 Task: Look for space in Tequixquiac, Mexico from 4th June, 2023 to 15th June, 2023 for 2 adults in price range Rs.10000 to Rs.15000. Place can be entire place with 1  bedroom having 1 bed and 1 bathroom. Property type can be house, flat, guest house, hotel. Booking option can be shelf check-in. Required host language is English.
Action: Mouse moved to (443, 98)
Screenshot: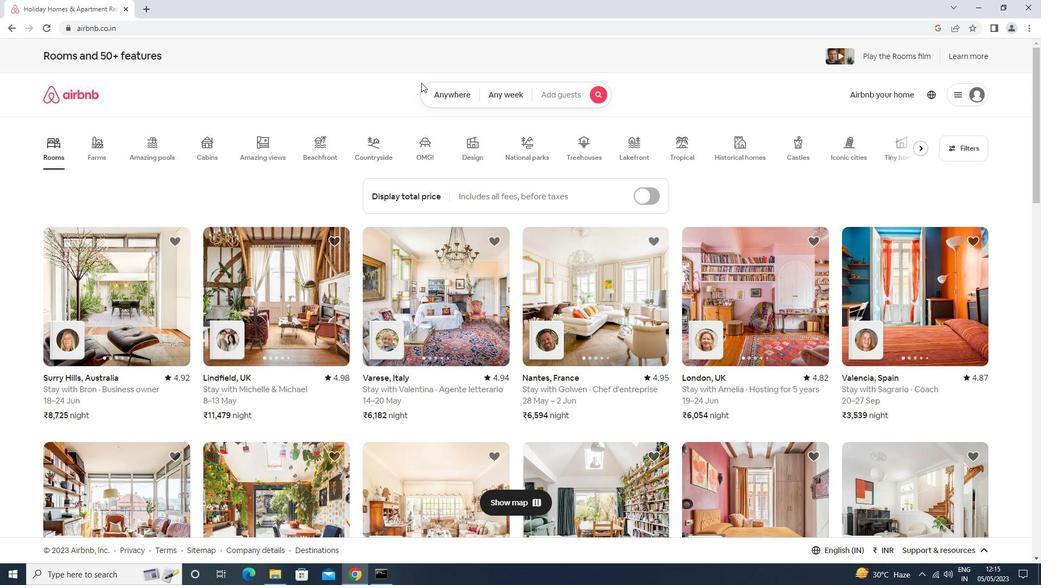 
Action: Mouse pressed left at (443, 98)
Screenshot: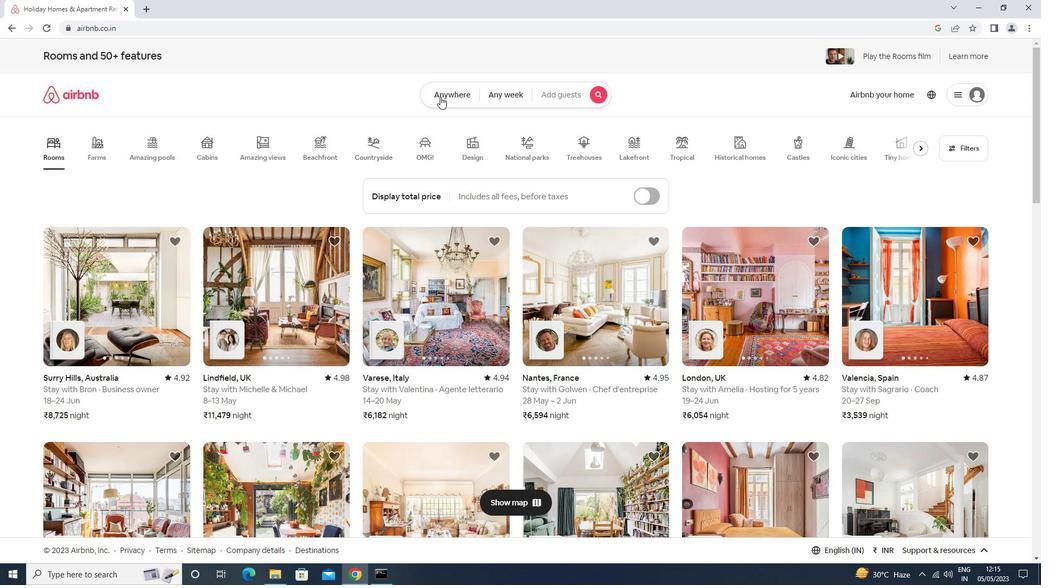 
Action: Mouse moved to (382, 132)
Screenshot: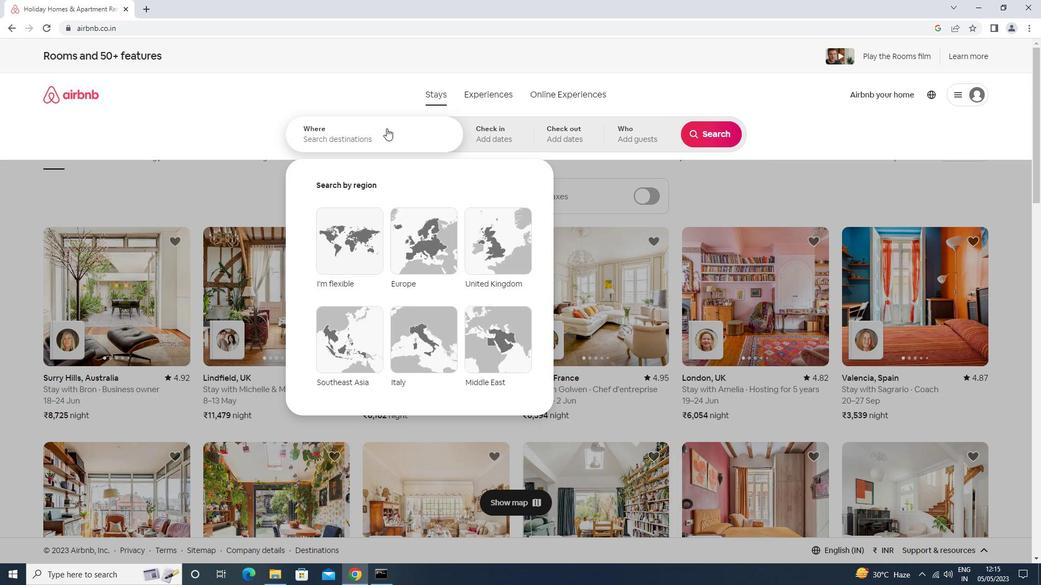 
Action: Mouse pressed left at (382, 132)
Screenshot: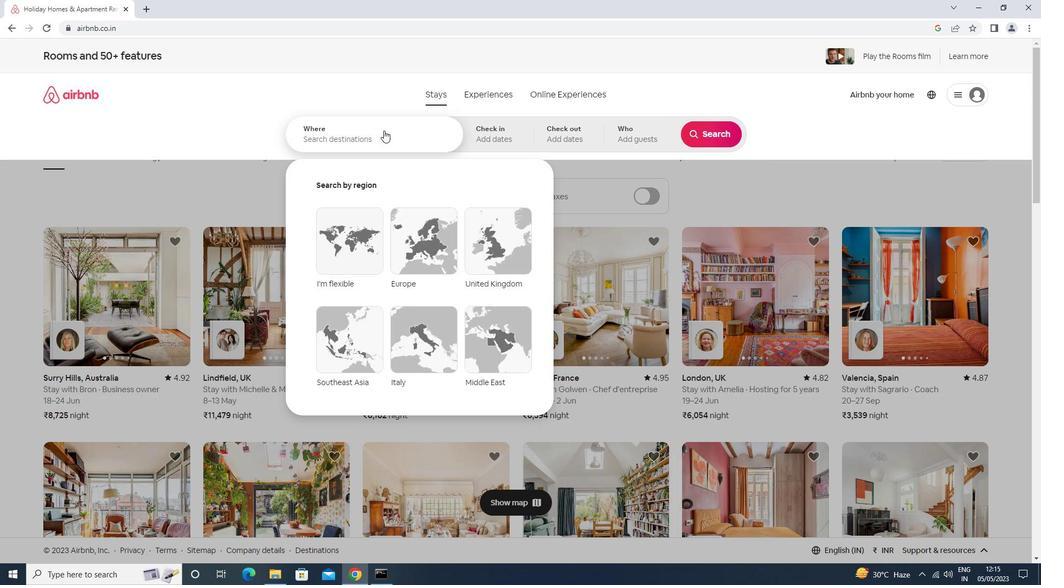 
Action: Mouse moved to (381, 133)
Screenshot: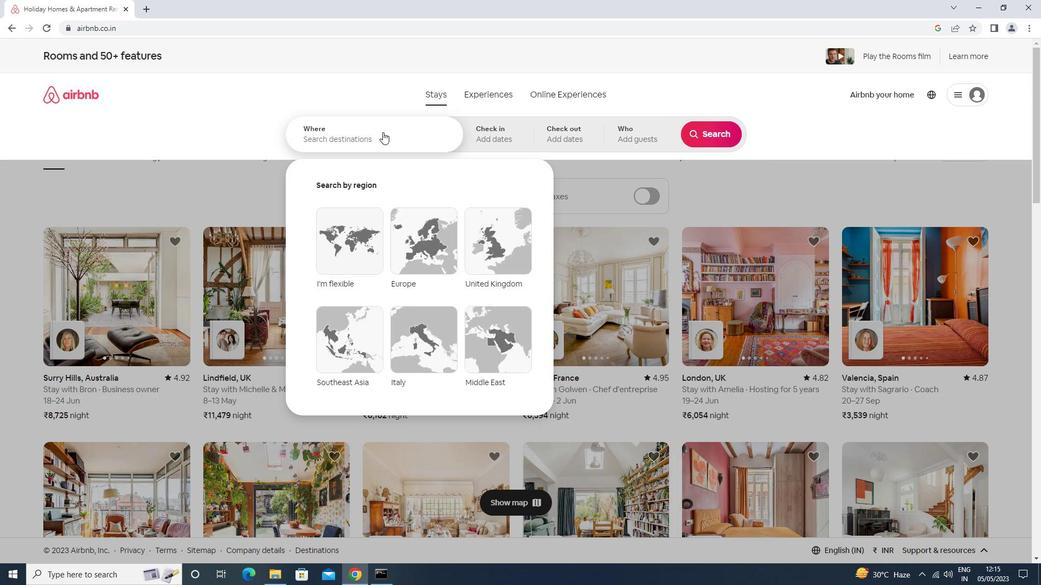 
Action: Key pressed <Key.shift>TEQUIXQUIA<Key.down><Key.enter>
Screenshot: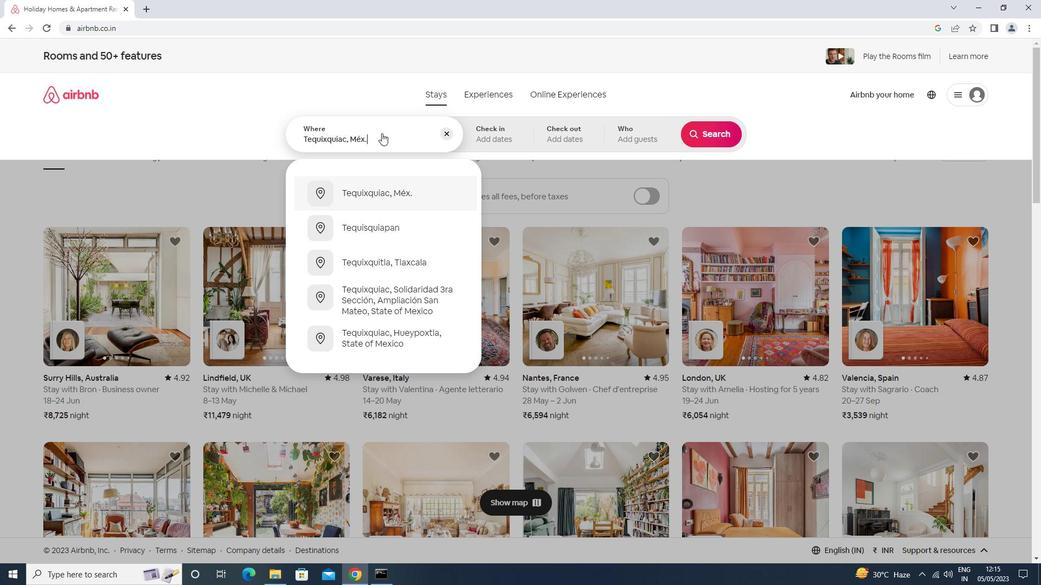 
Action: Mouse moved to (550, 292)
Screenshot: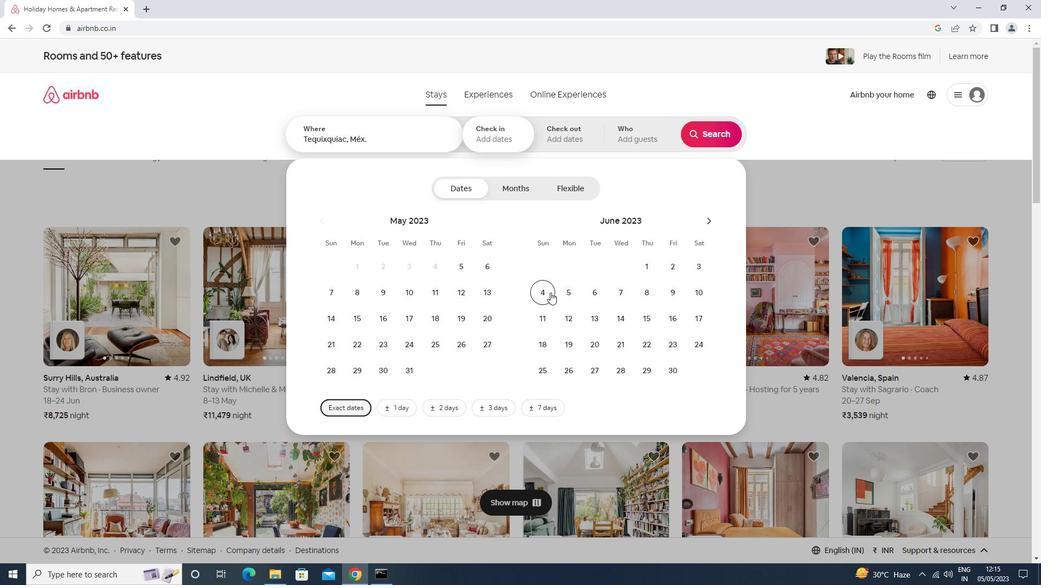 
Action: Mouse pressed left at (550, 292)
Screenshot: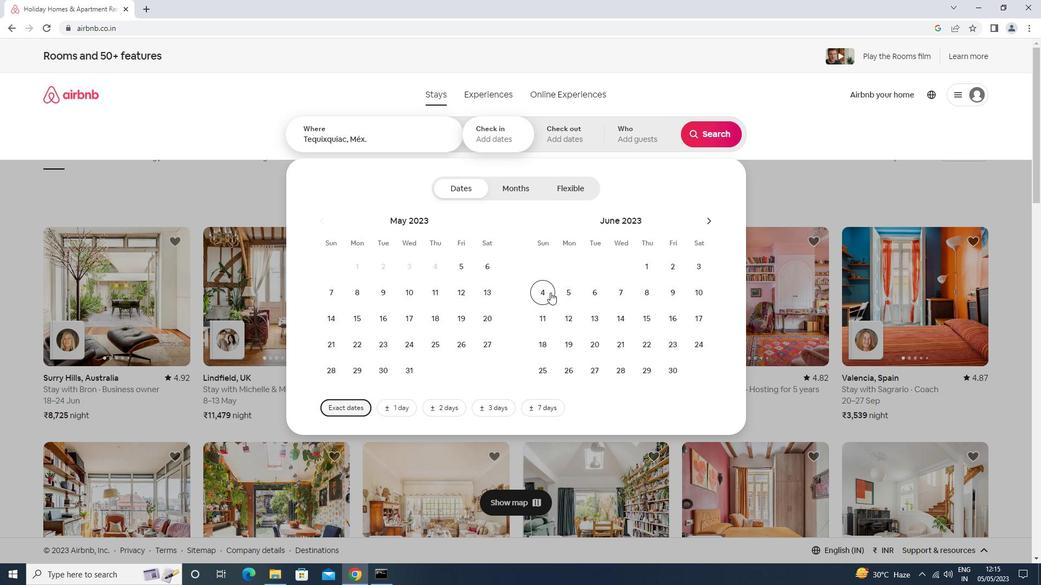 
Action: Mouse moved to (644, 315)
Screenshot: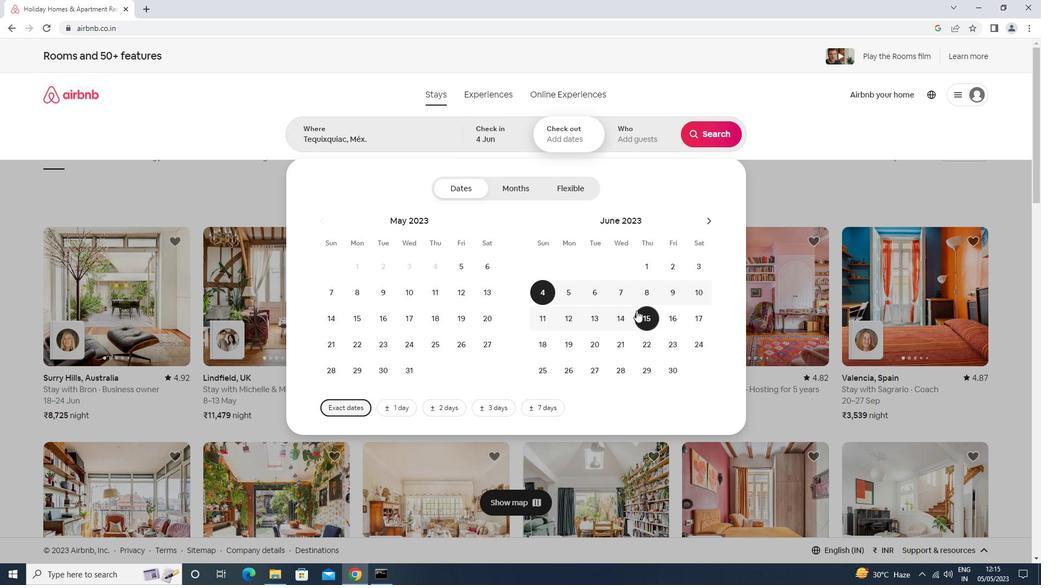 
Action: Mouse pressed left at (644, 315)
Screenshot: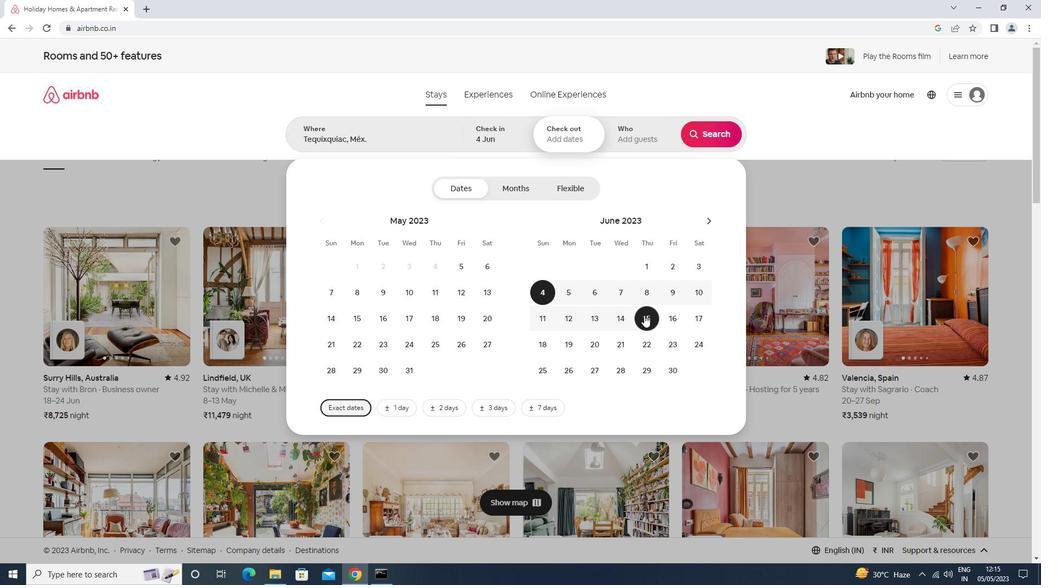 
Action: Mouse moved to (612, 144)
Screenshot: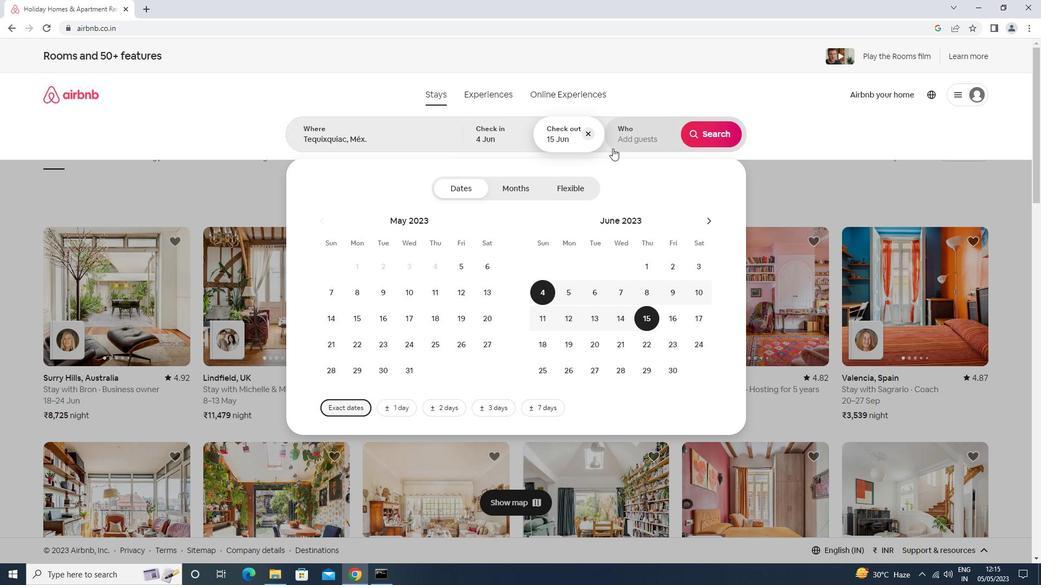 
Action: Mouse pressed left at (612, 144)
Screenshot: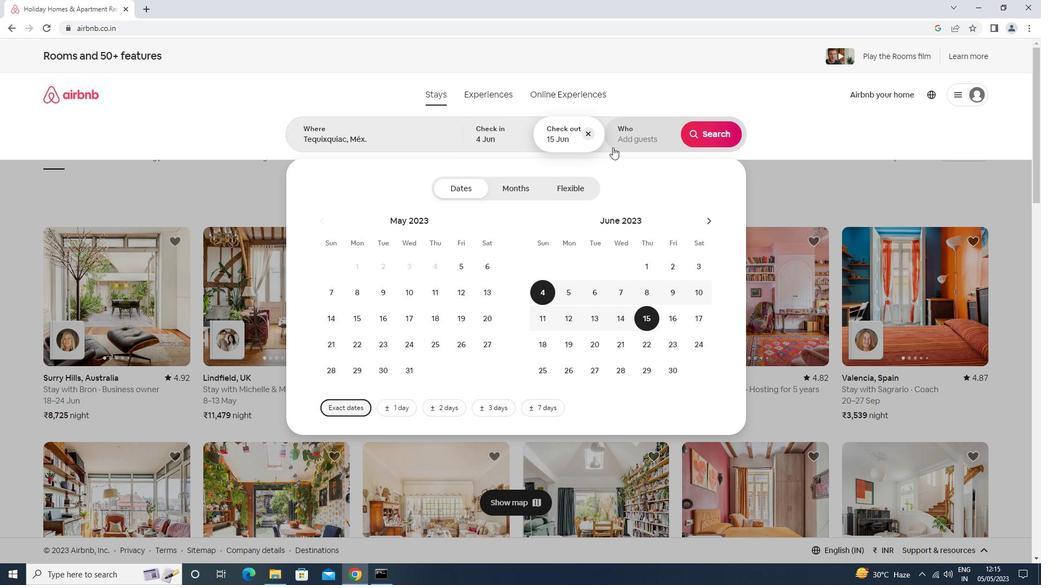 
Action: Mouse moved to (720, 194)
Screenshot: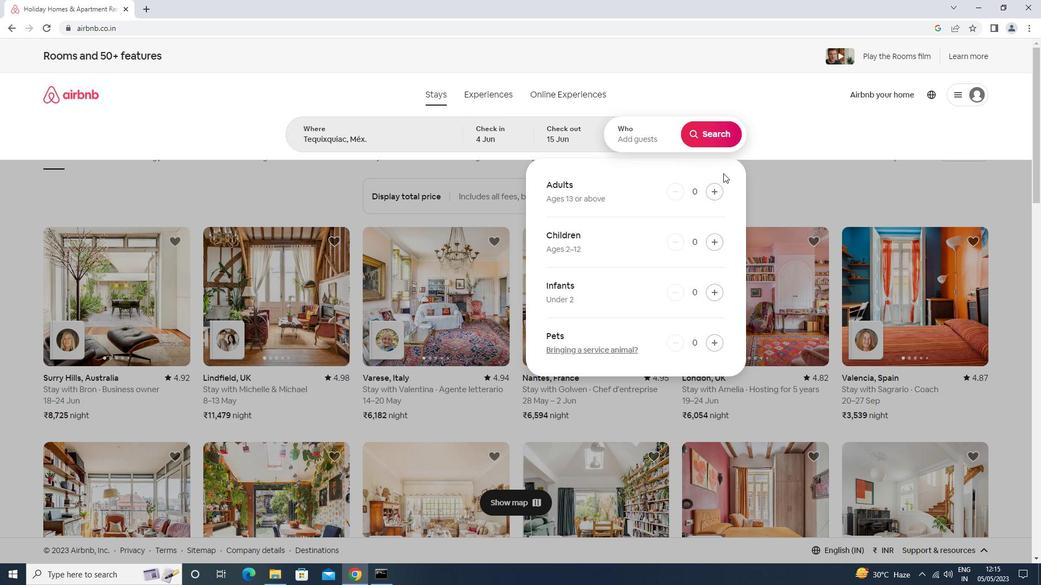 
Action: Mouse pressed left at (720, 194)
Screenshot: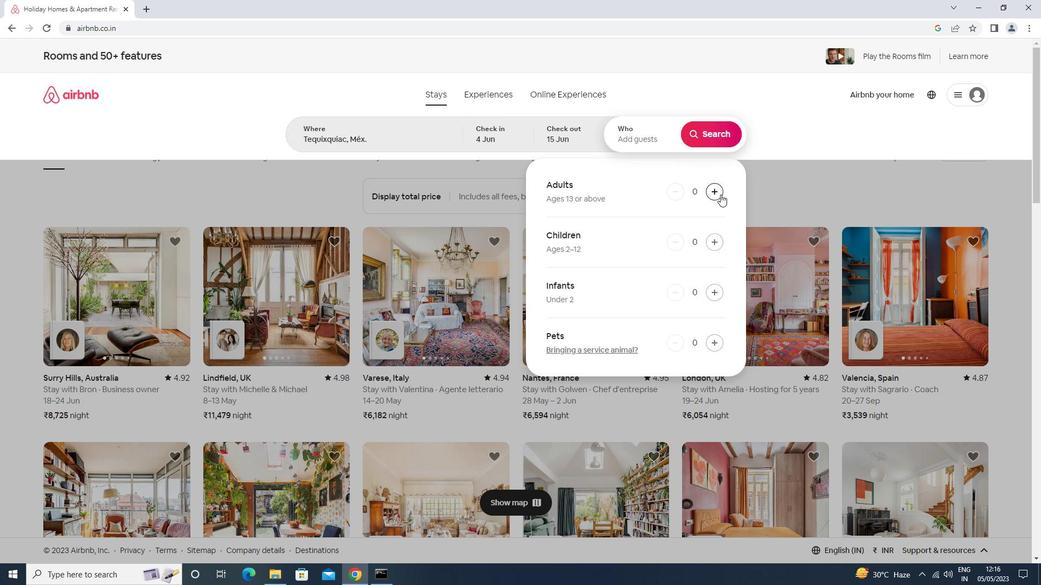 
Action: Mouse pressed left at (720, 194)
Screenshot: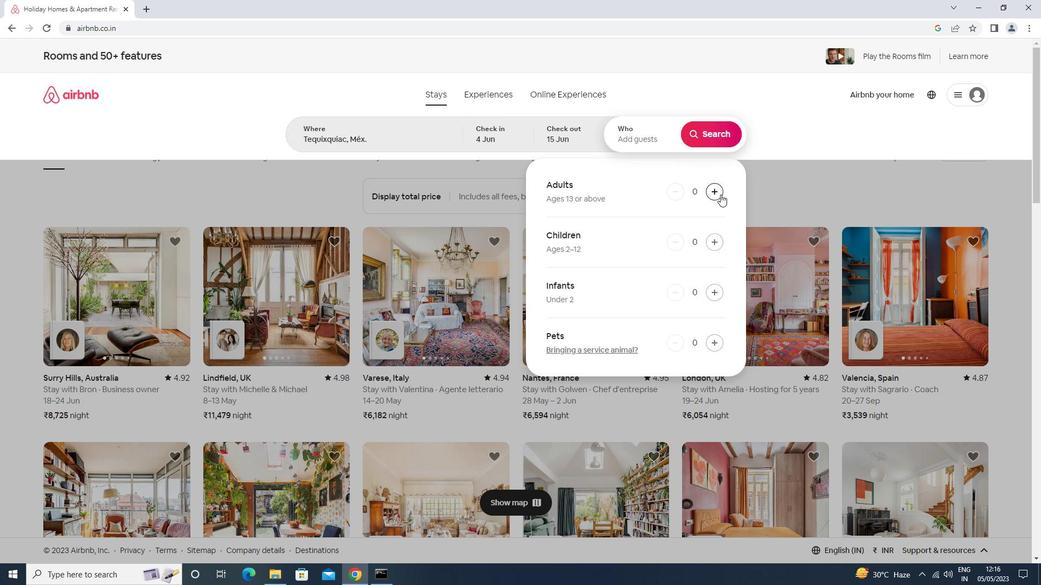 
Action: Mouse moved to (711, 136)
Screenshot: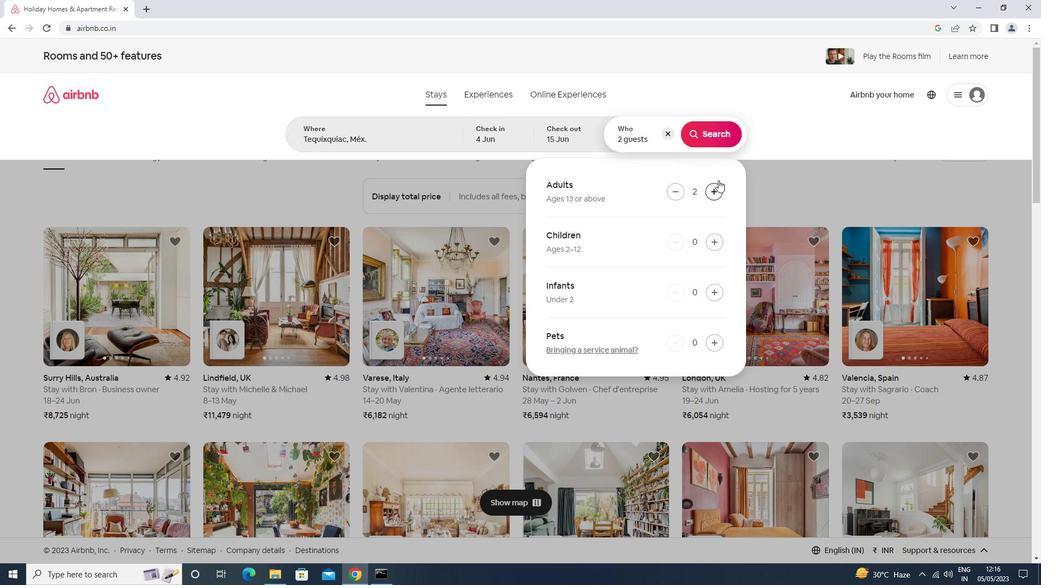 
Action: Mouse pressed left at (711, 136)
Screenshot: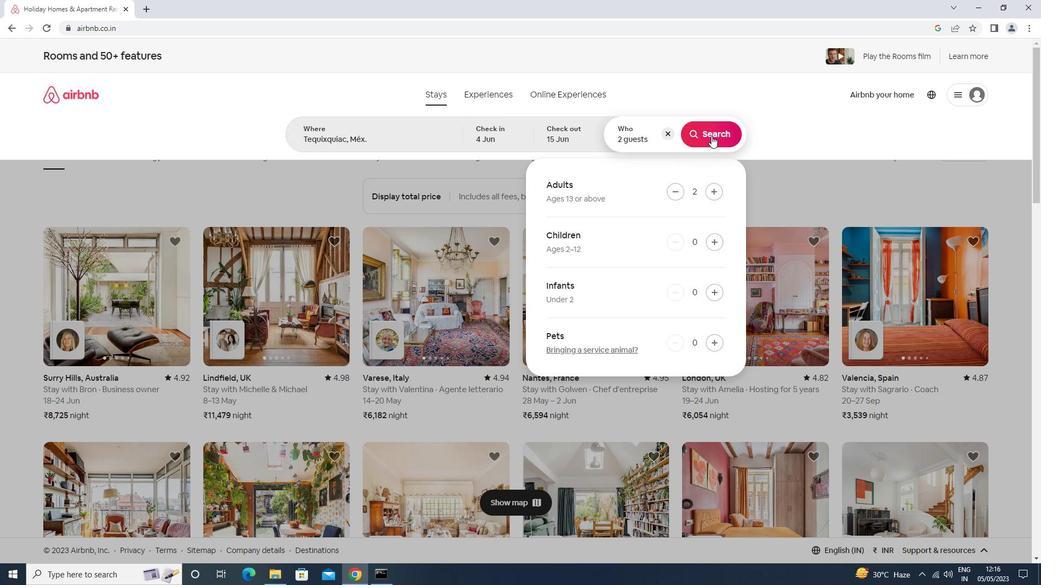 
Action: Mouse moved to (993, 103)
Screenshot: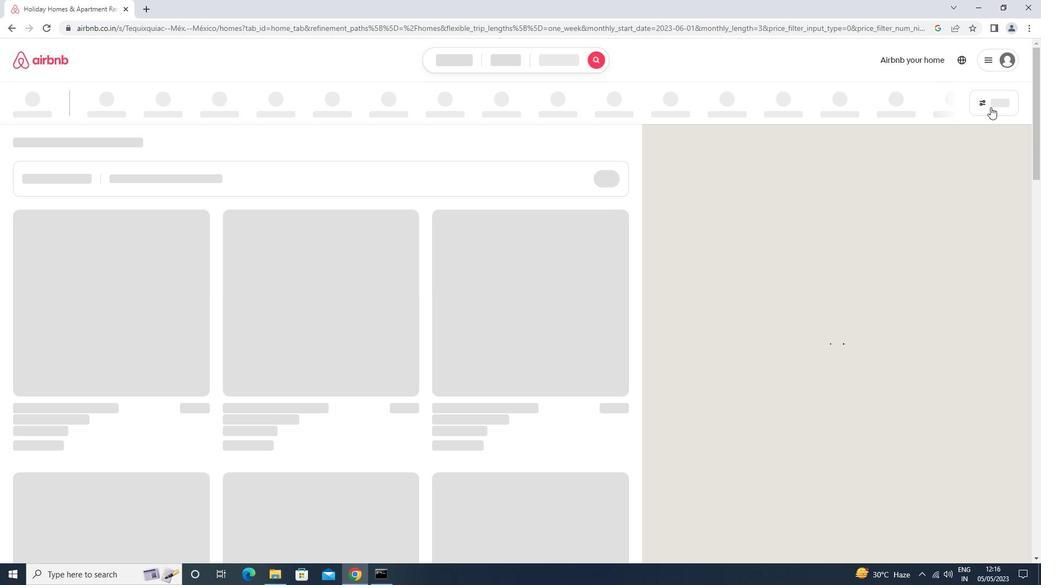 
Action: Mouse pressed left at (993, 103)
Screenshot: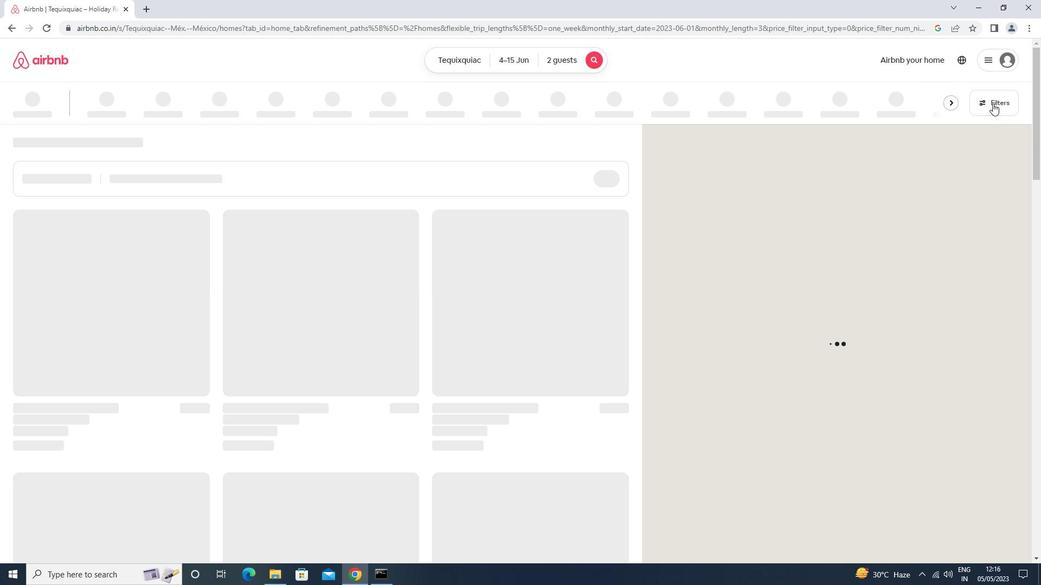 
Action: Mouse moved to (405, 370)
Screenshot: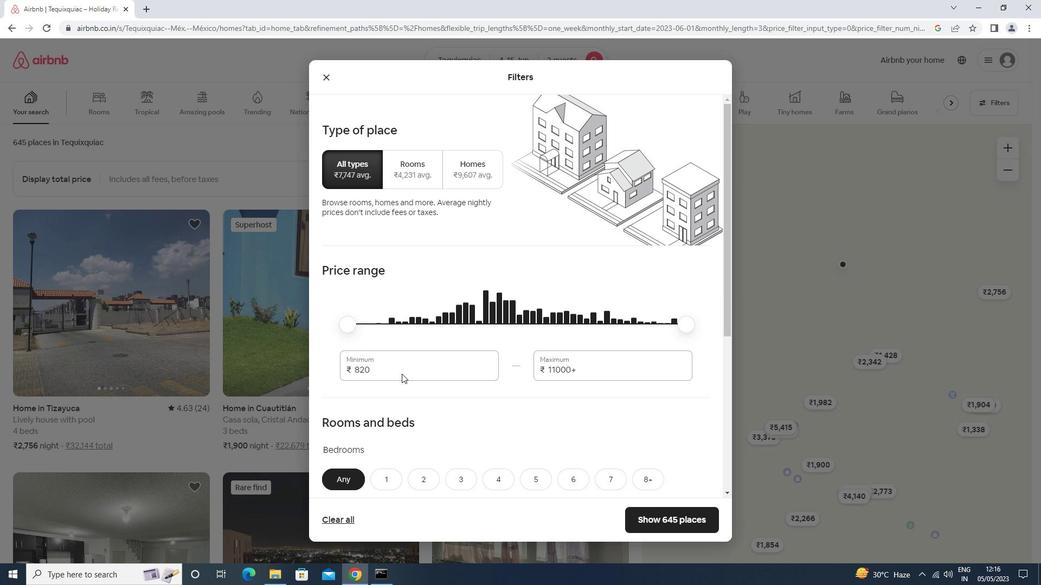 
Action: Mouse pressed left at (405, 370)
Screenshot: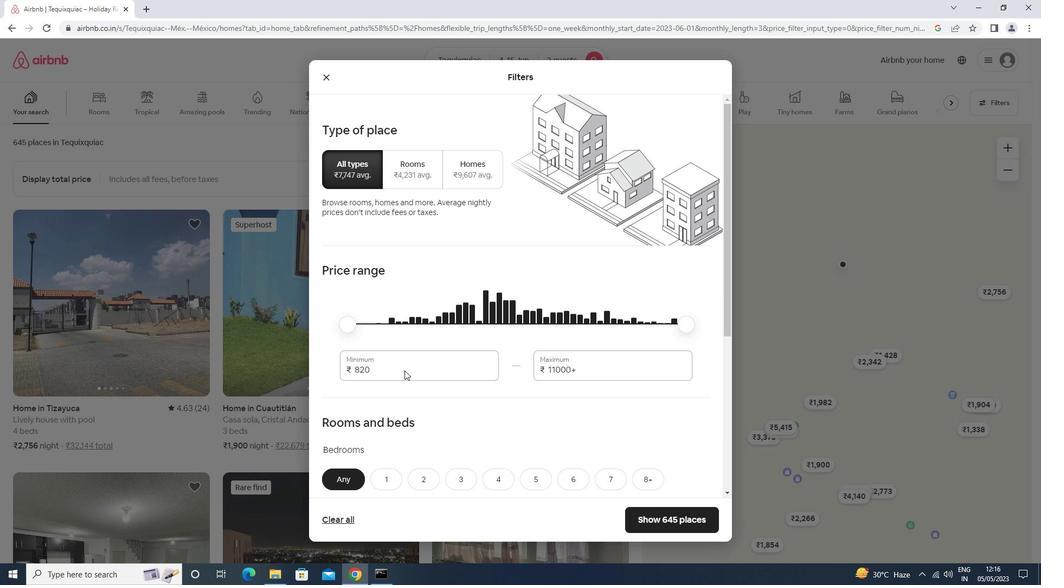
Action: Key pressed <Key.backspace><Key.backspace><Key.backspace>1000<Key.tab>15000
Screenshot: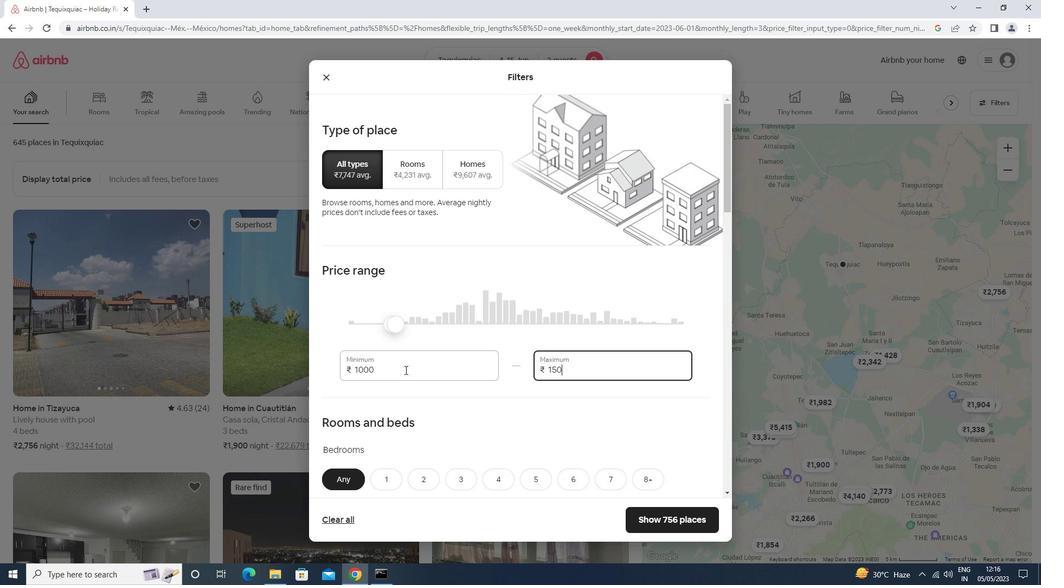 
Action: Mouse moved to (405, 370)
Screenshot: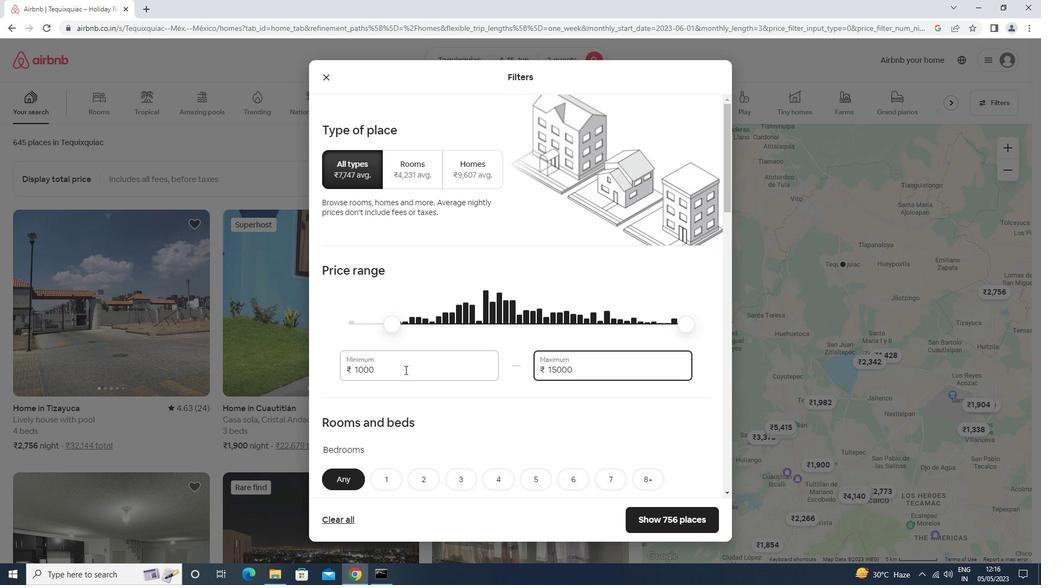 
Action: Mouse scrolled (405, 369) with delta (0, 0)
Screenshot: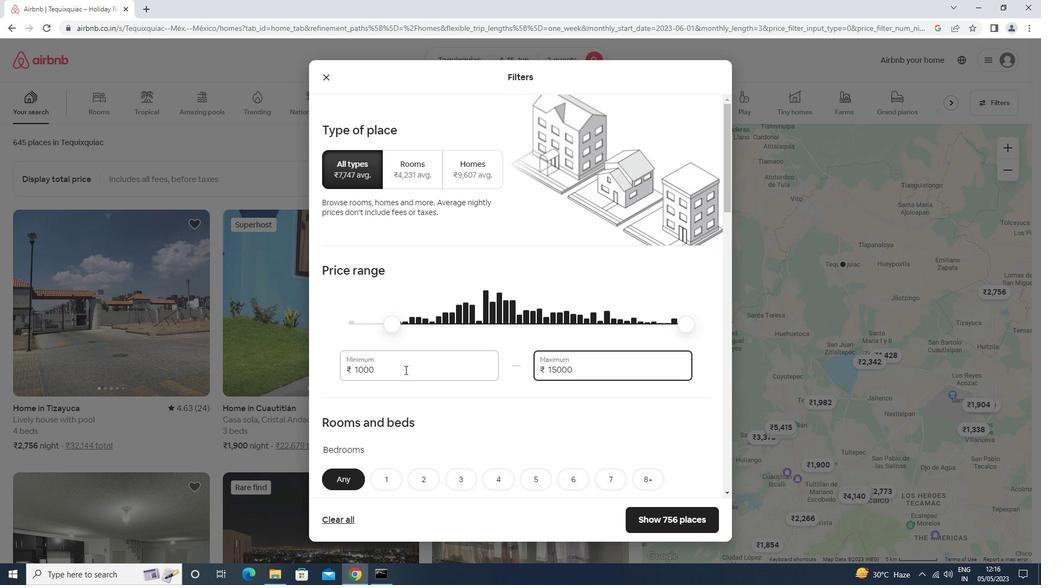 
Action: Mouse scrolled (405, 369) with delta (0, 0)
Screenshot: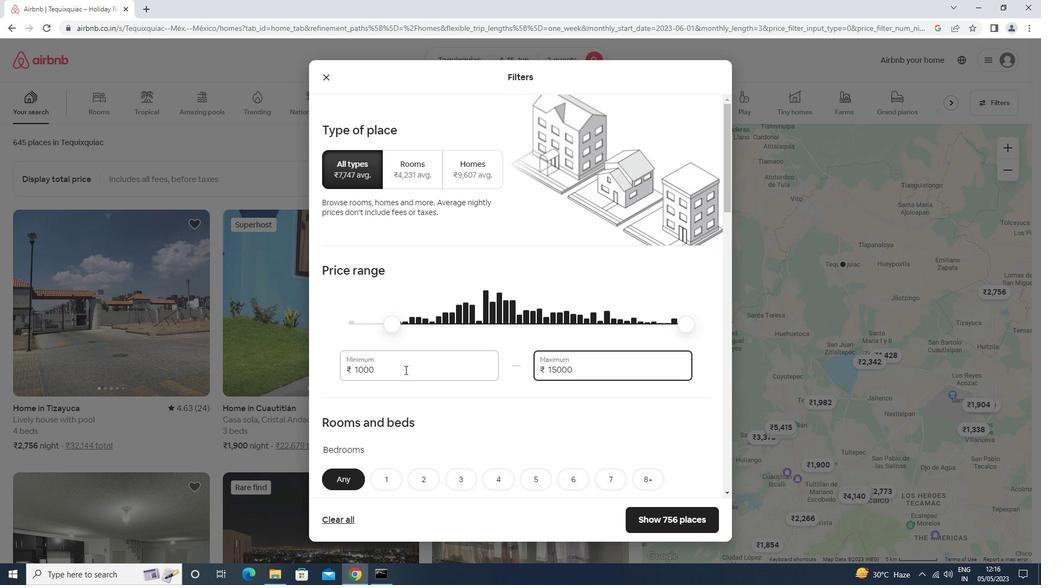 
Action: Mouse moved to (389, 369)
Screenshot: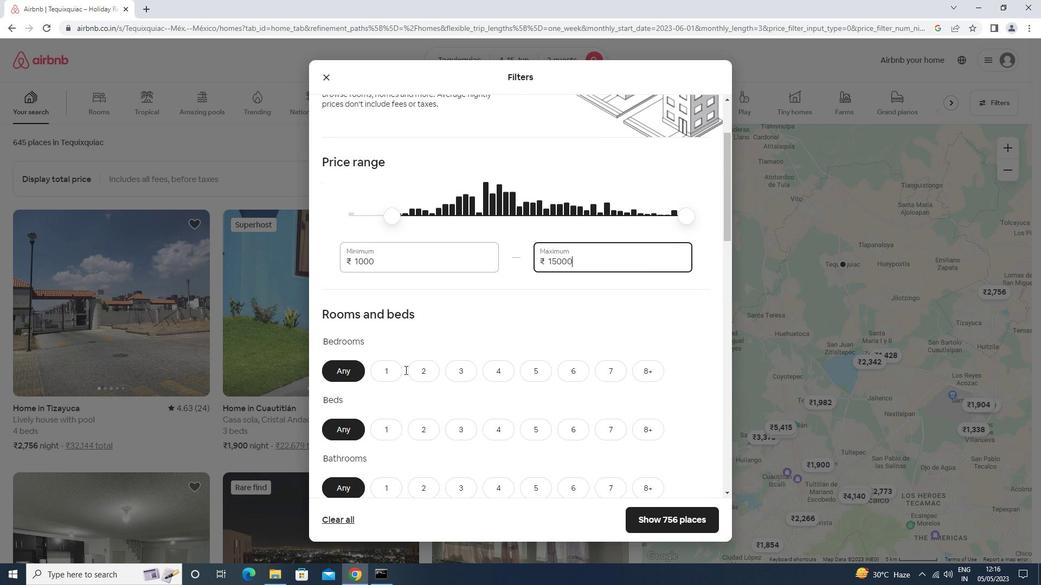 
Action: Mouse pressed left at (389, 369)
Screenshot: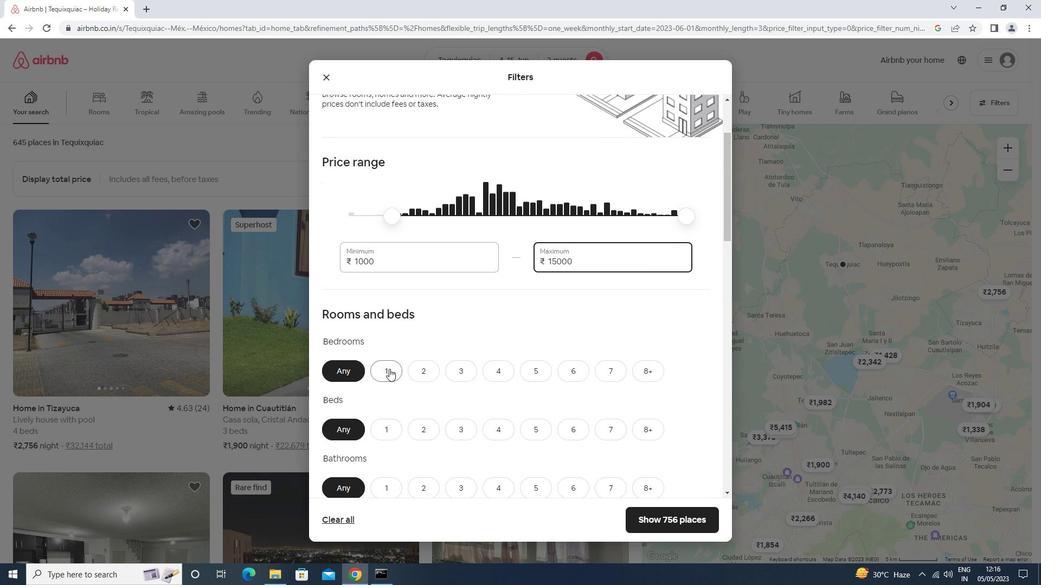 
Action: Mouse moved to (390, 424)
Screenshot: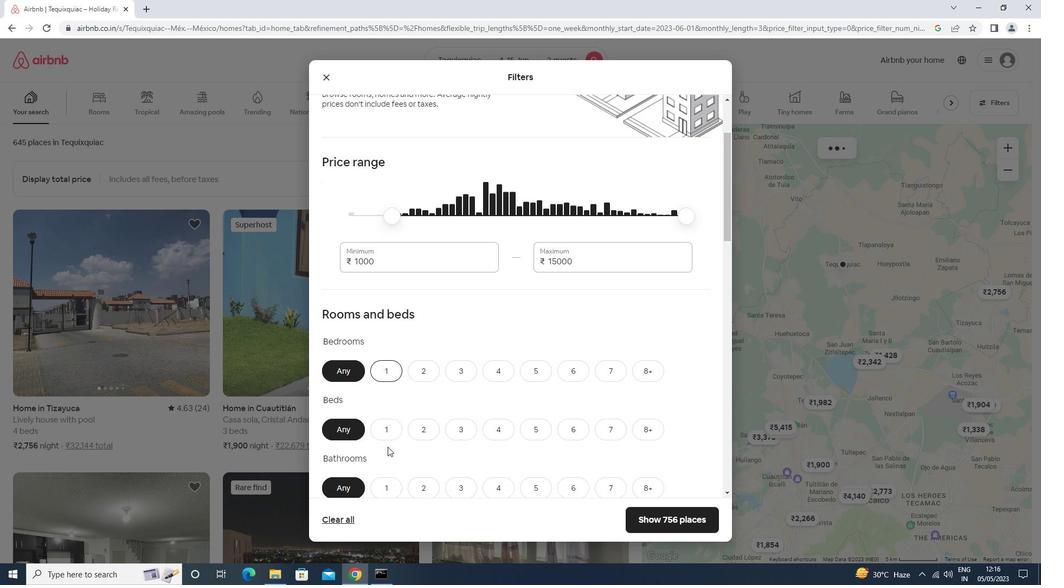 
Action: Mouse pressed left at (390, 424)
Screenshot: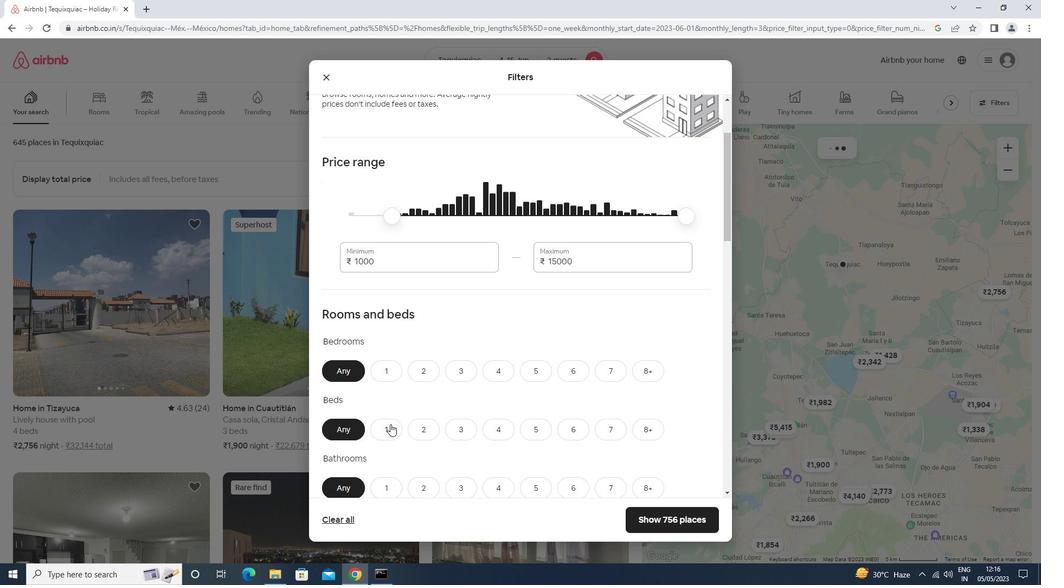
Action: Mouse moved to (383, 372)
Screenshot: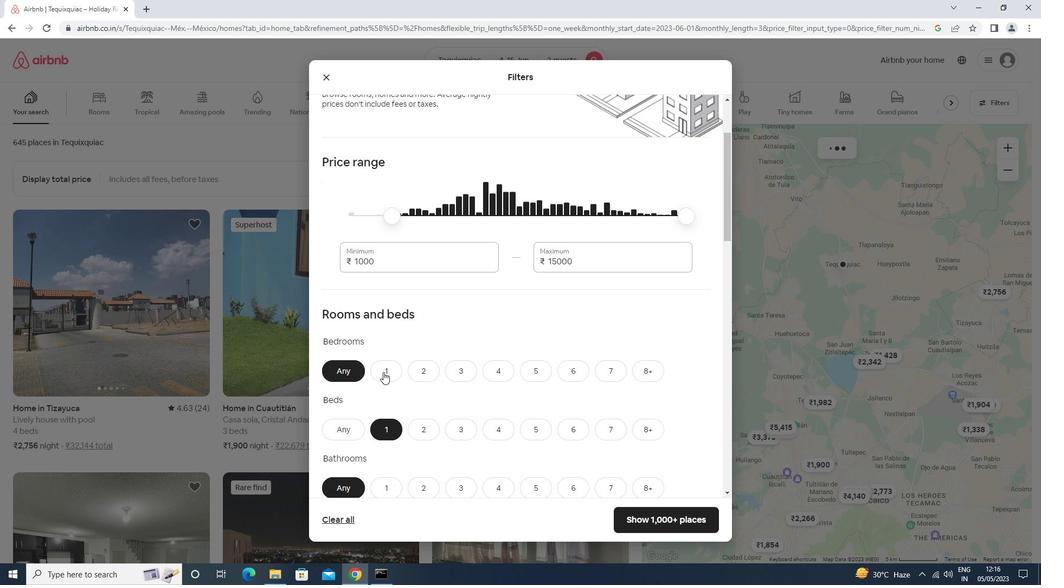 
Action: Mouse pressed left at (383, 372)
Screenshot: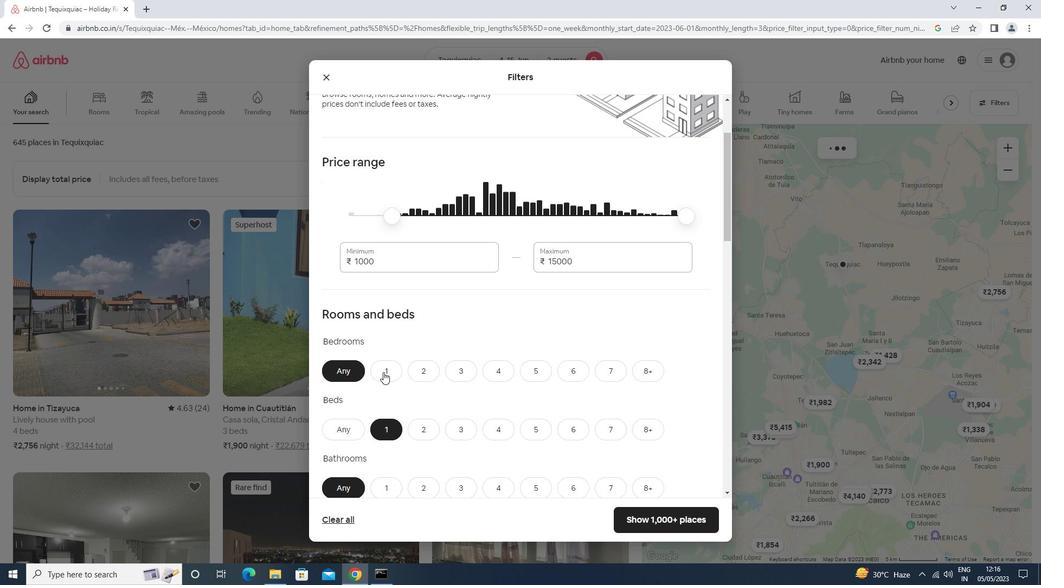 
Action: Mouse moved to (386, 481)
Screenshot: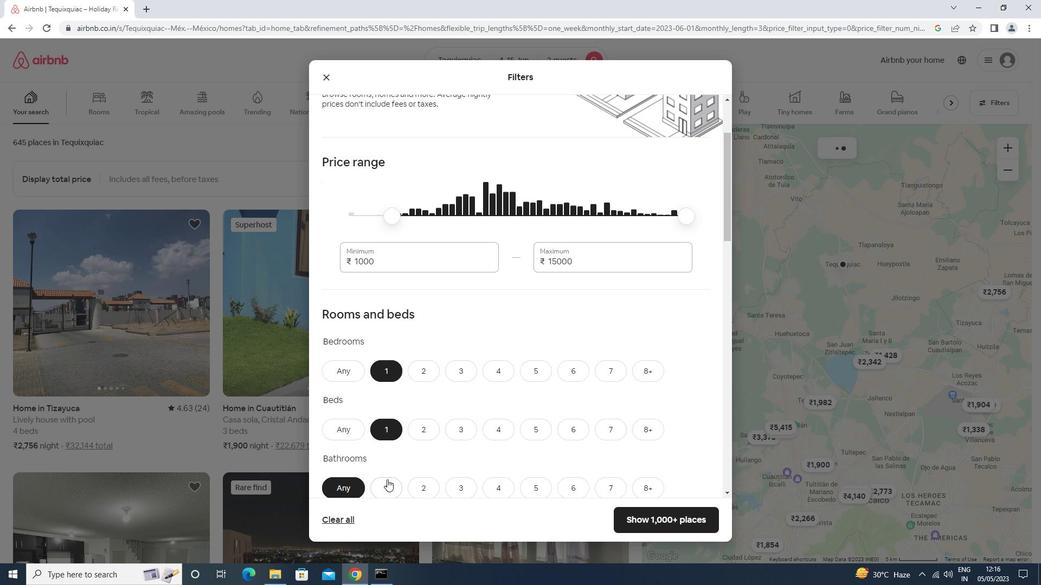 
Action: Mouse pressed left at (386, 481)
Screenshot: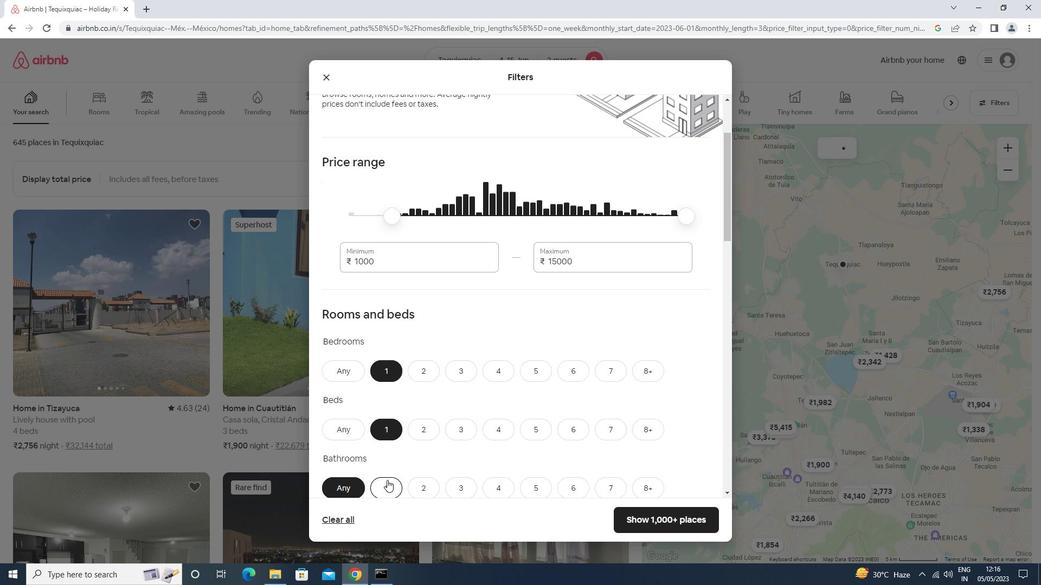 
Action: Mouse scrolled (386, 480) with delta (0, 0)
Screenshot: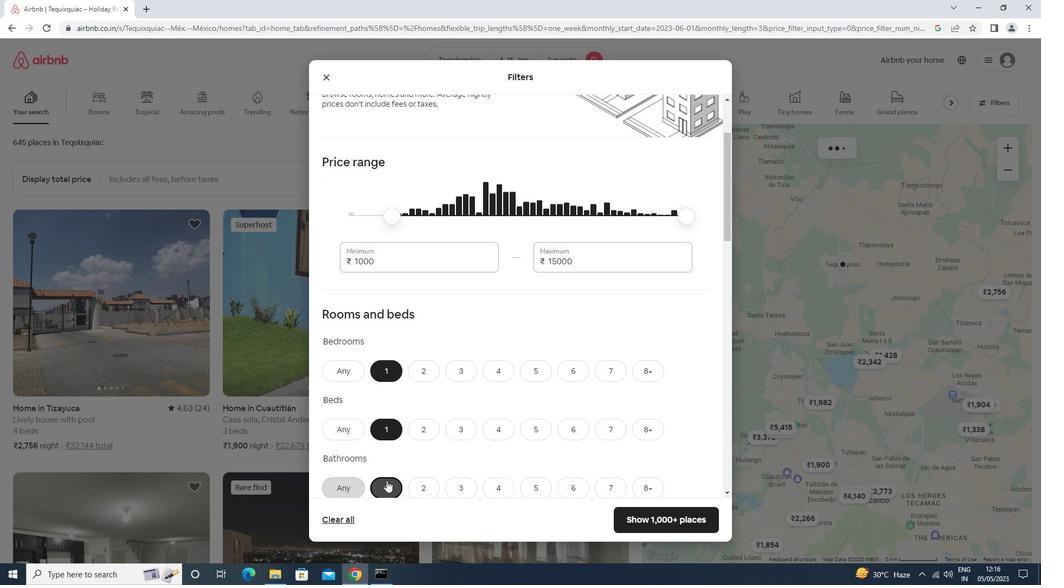 
Action: Mouse scrolled (386, 480) with delta (0, 0)
Screenshot: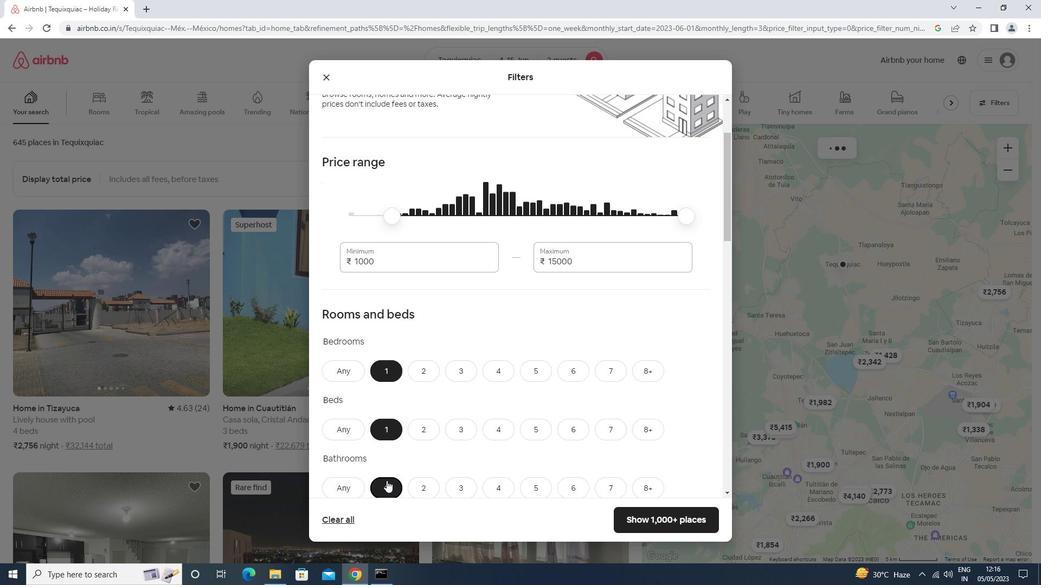 
Action: Mouse scrolled (386, 480) with delta (0, 0)
Screenshot: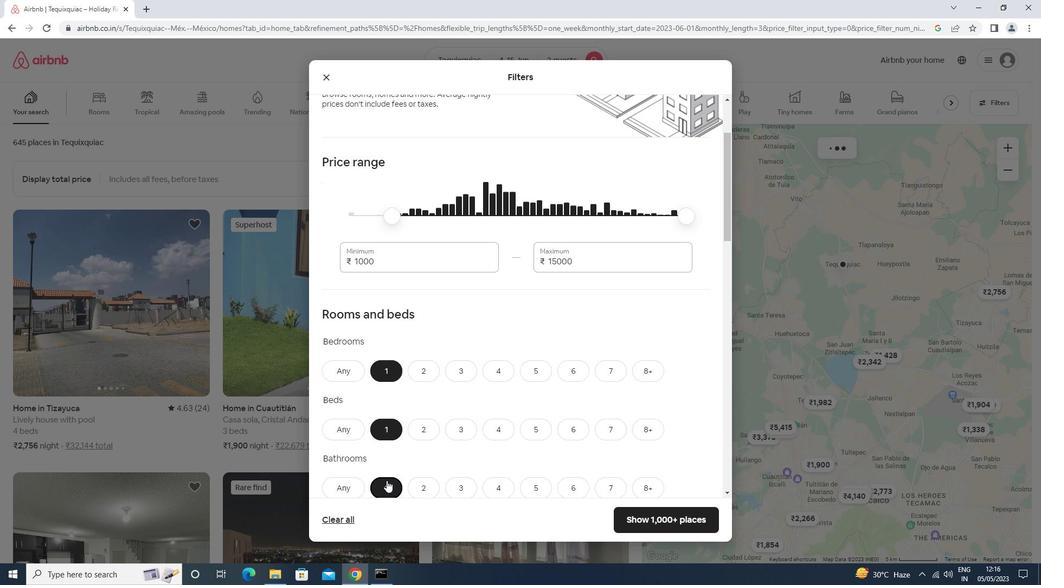 
Action: Mouse scrolled (386, 480) with delta (0, 0)
Screenshot: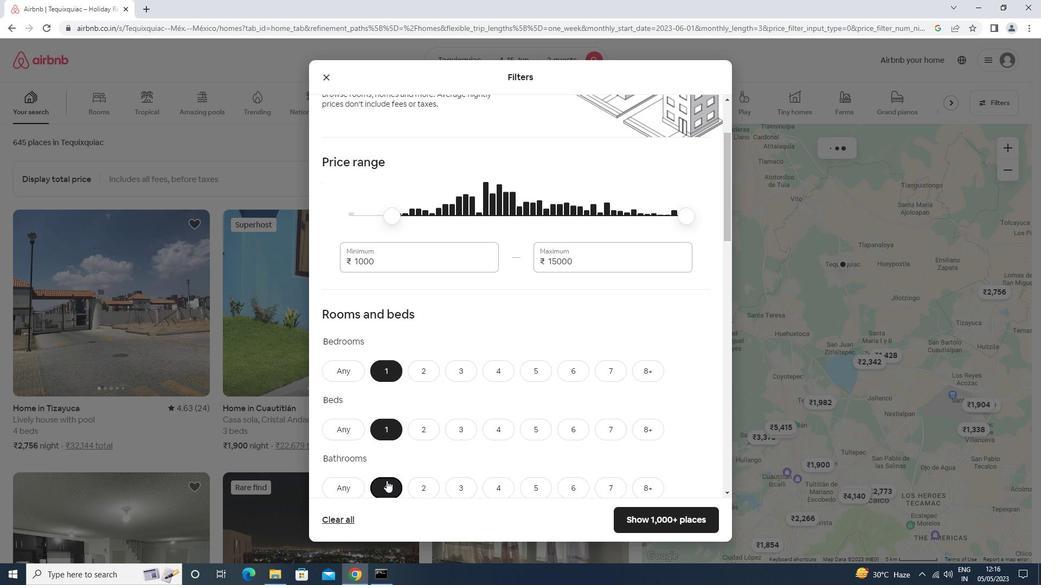 
Action: Mouse scrolled (386, 480) with delta (0, 0)
Screenshot: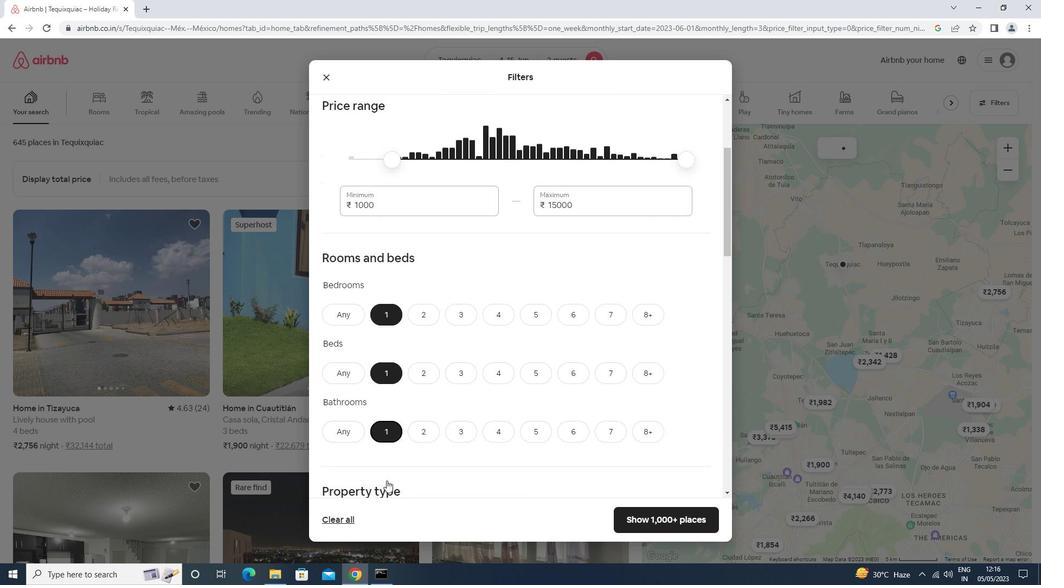 
Action: Mouse moved to (392, 348)
Screenshot: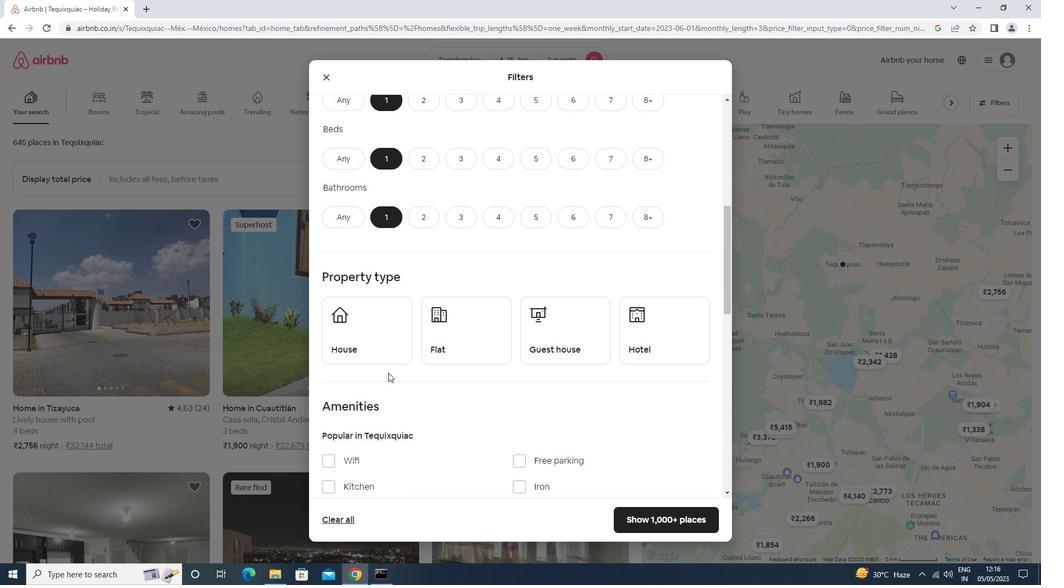 
Action: Mouse pressed left at (392, 348)
Screenshot: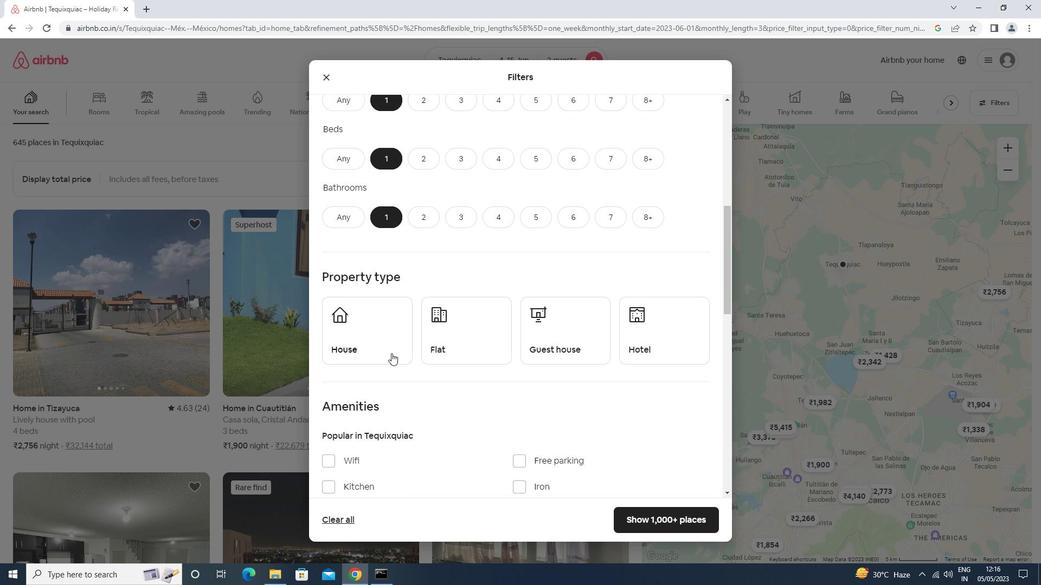 
Action: Mouse moved to (460, 336)
Screenshot: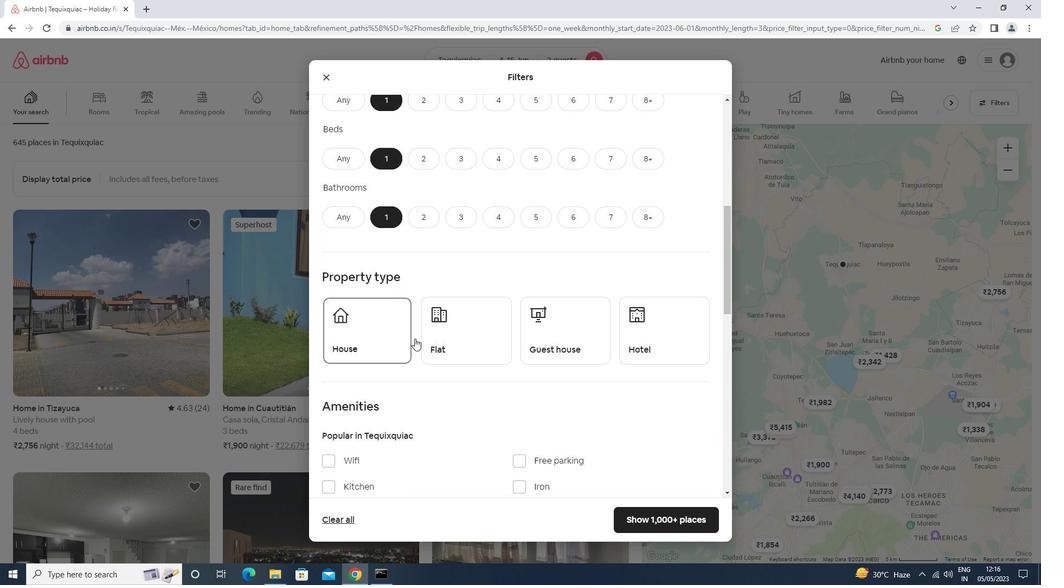 
Action: Mouse pressed left at (460, 336)
Screenshot: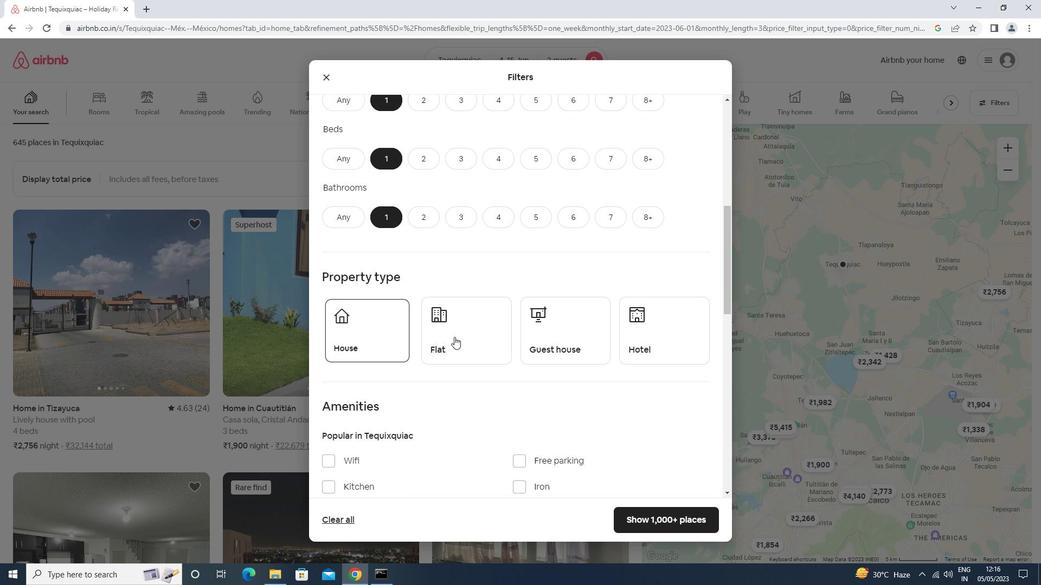 
Action: Mouse moved to (584, 337)
Screenshot: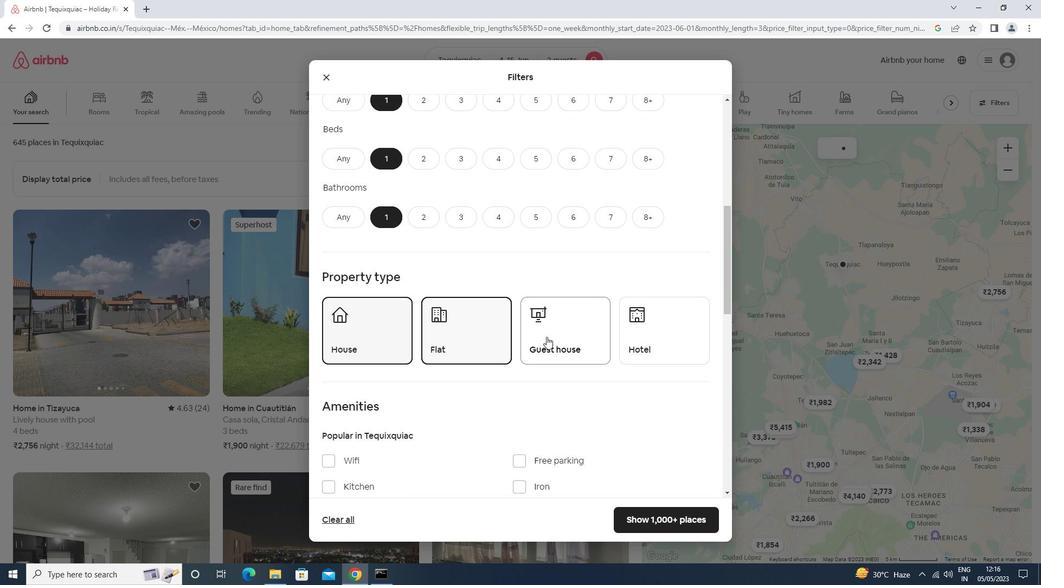 
Action: Mouse pressed left at (584, 337)
Screenshot: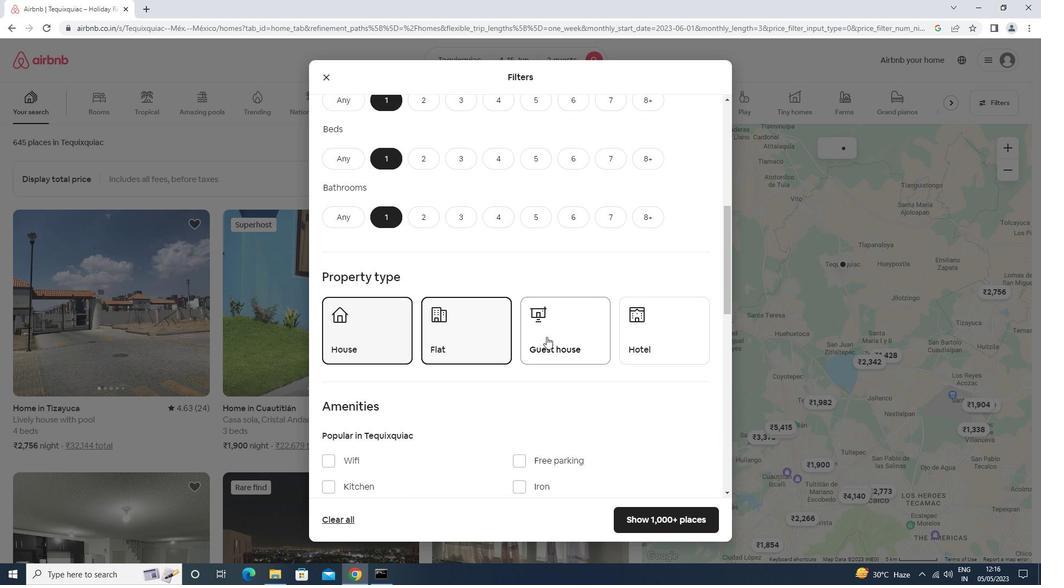 
Action: Mouse moved to (637, 334)
Screenshot: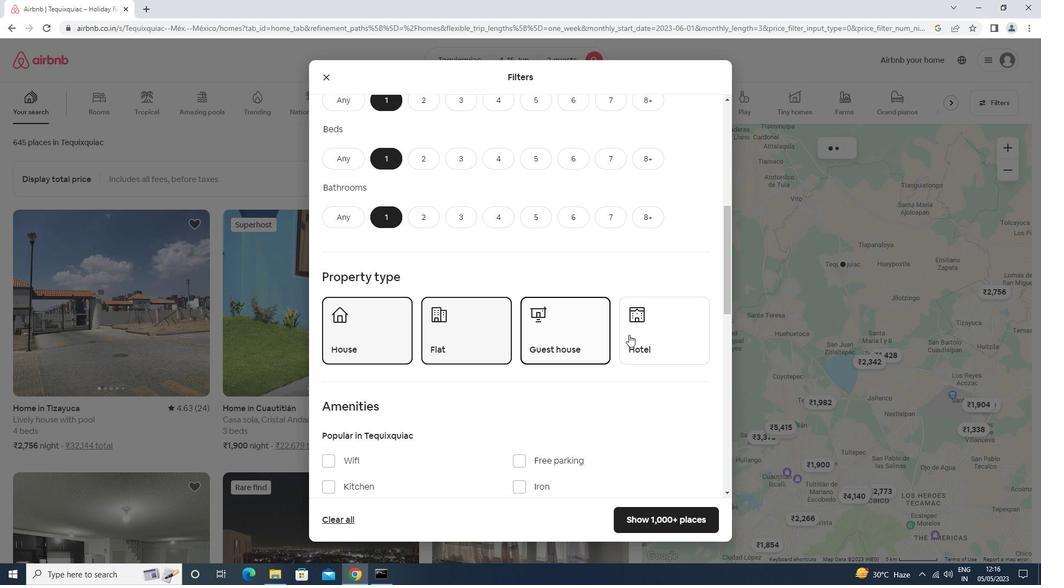 
Action: Mouse pressed left at (637, 334)
Screenshot: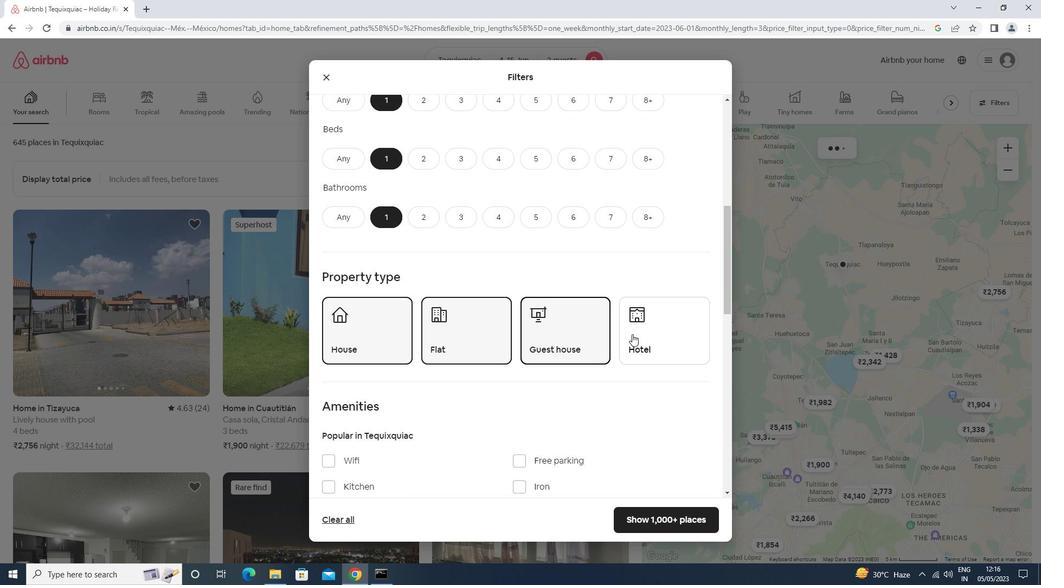 
Action: Mouse moved to (644, 329)
Screenshot: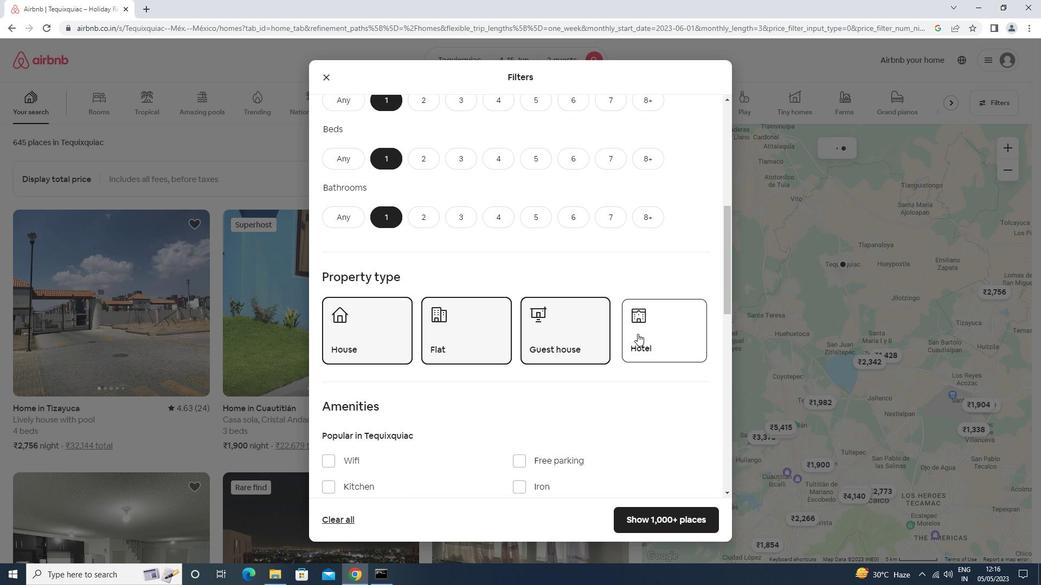 
Action: Mouse scrolled (644, 328) with delta (0, 0)
Screenshot: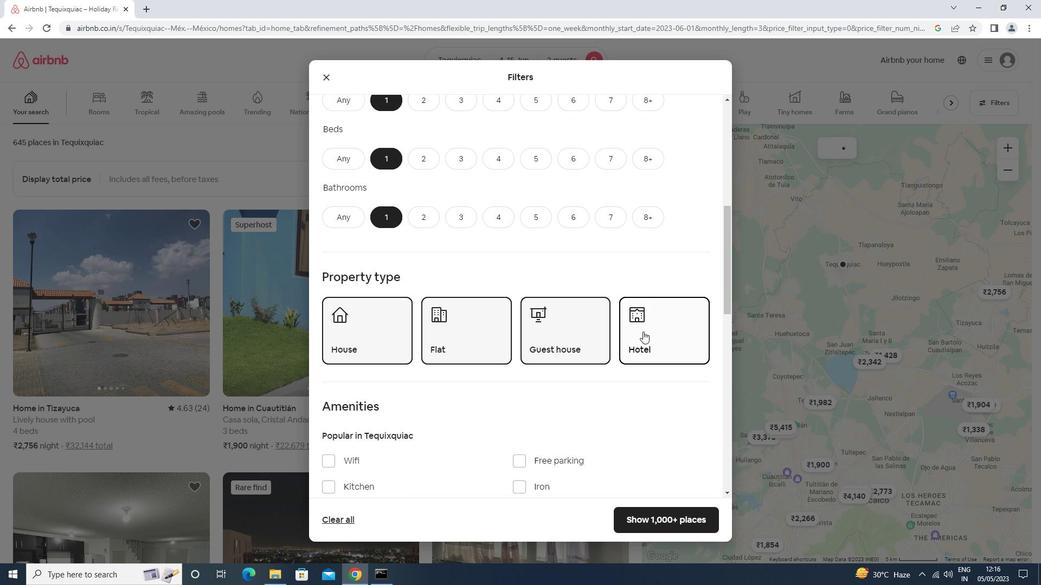 
Action: Mouse scrolled (644, 328) with delta (0, 0)
Screenshot: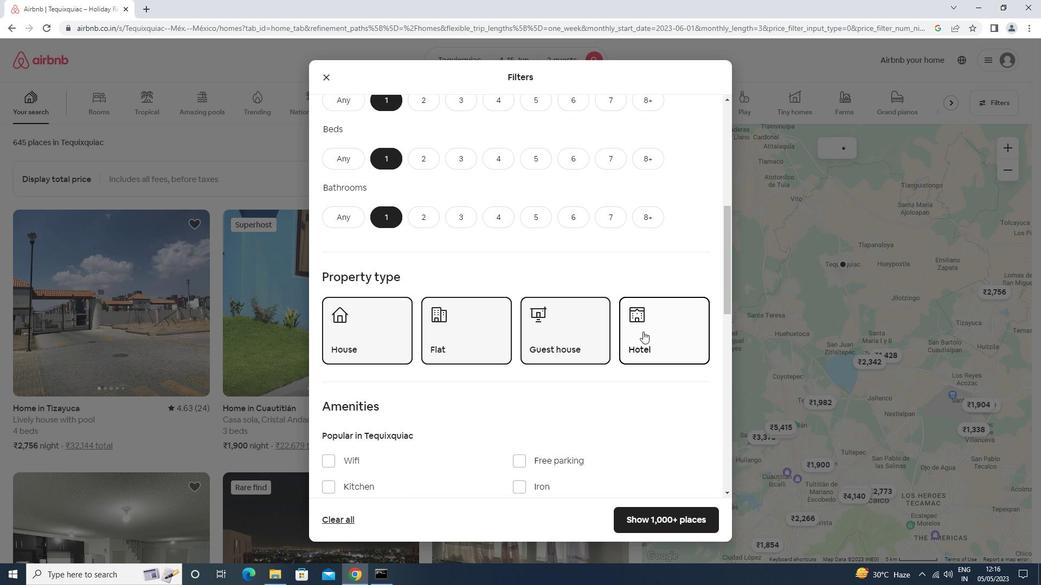 
Action: Mouse scrolled (644, 328) with delta (0, 0)
Screenshot: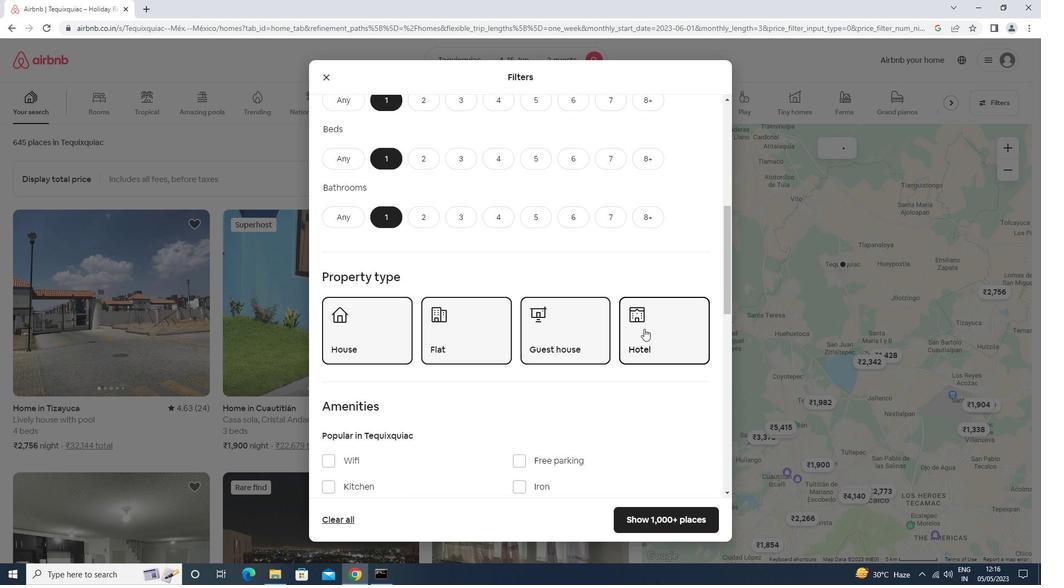 
Action: Mouse scrolled (644, 328) with delta (0, 0)
Screenshot: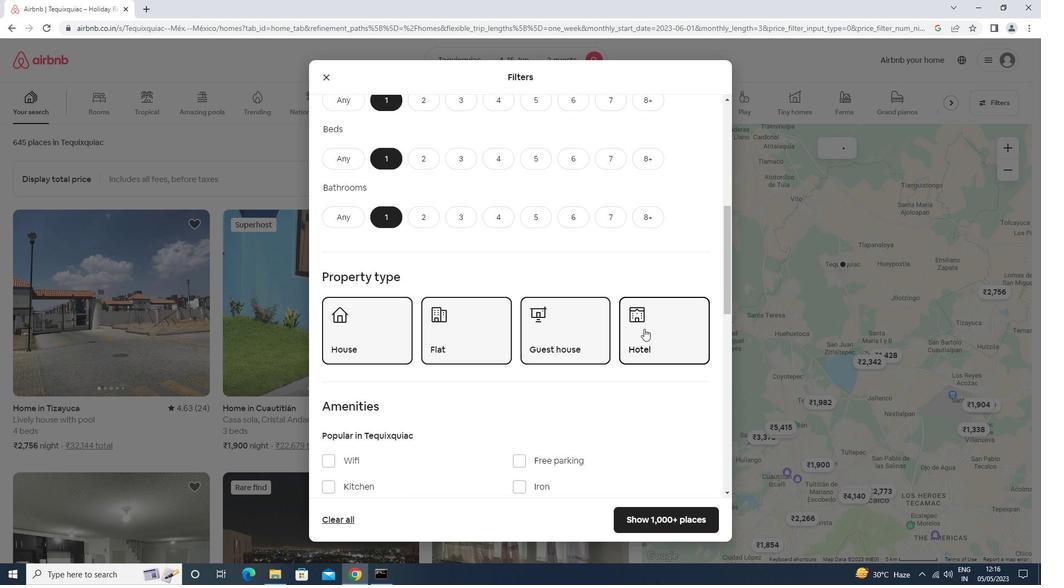 
Action: Mouse scrolled (644, 328) with delta (0, 0)
Screenshot: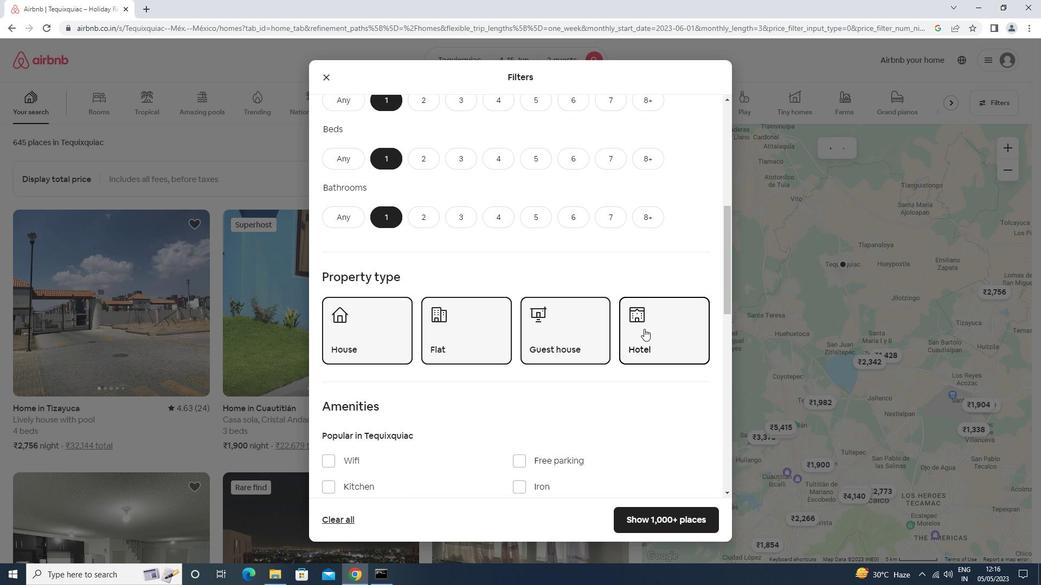 
Action: Mouse moved to (685, 386)
Screenshot: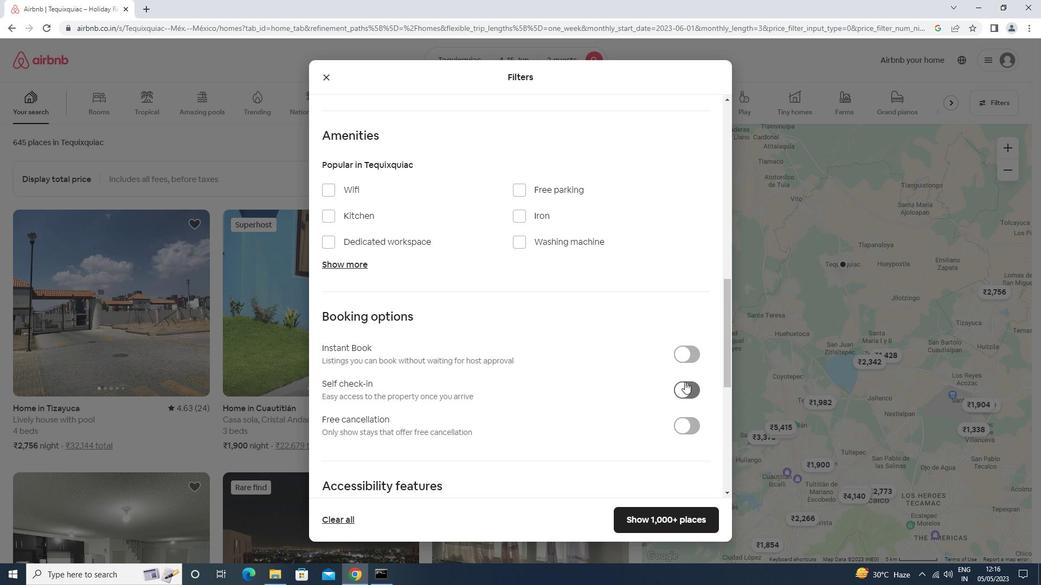 
Action: Mouse pressed left at (685, 386)
Screenshot: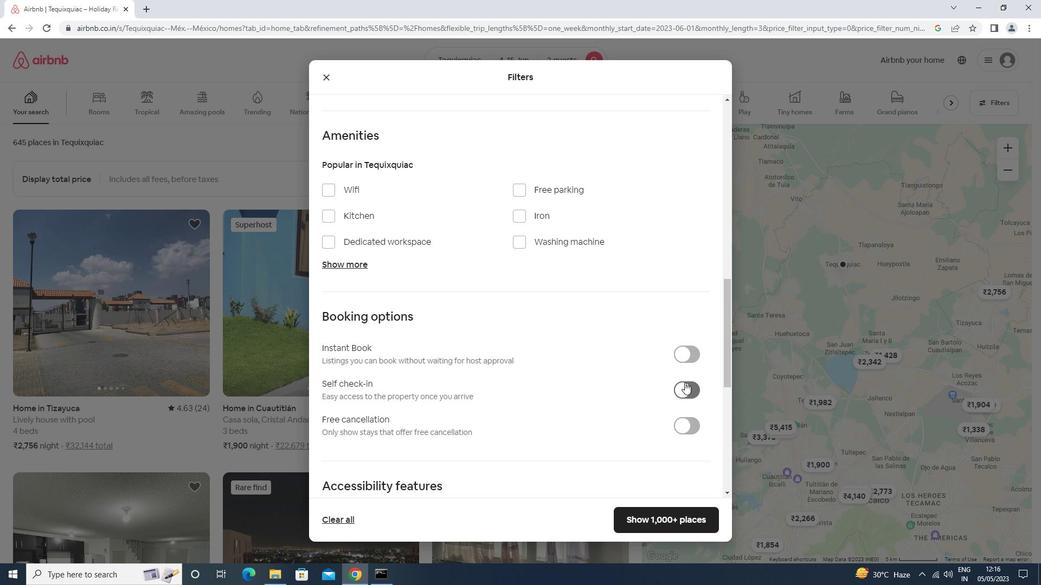 
Action: Mouse moved to (683, 381)
Screenshot: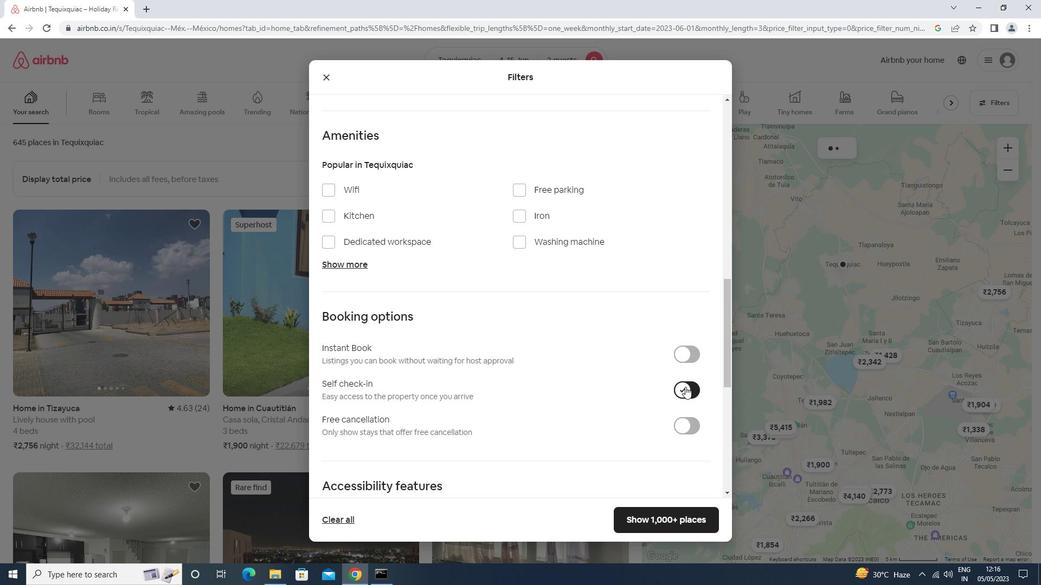 
Action: Mouse scrolled (683, 381) with delta (0, 0)
Screenshot: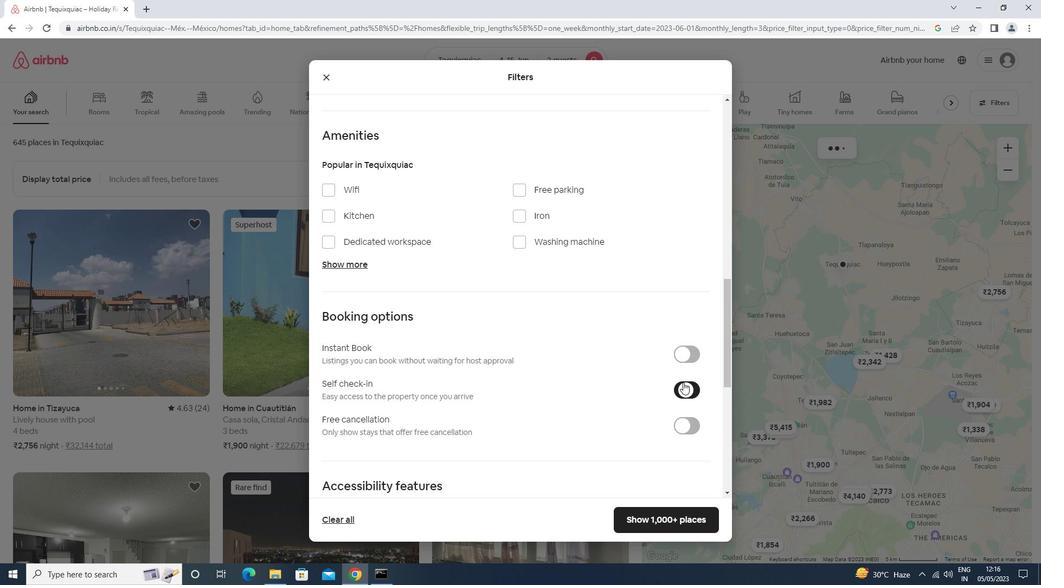 
Action: Mouse moved to (682, 381)
Screenshot: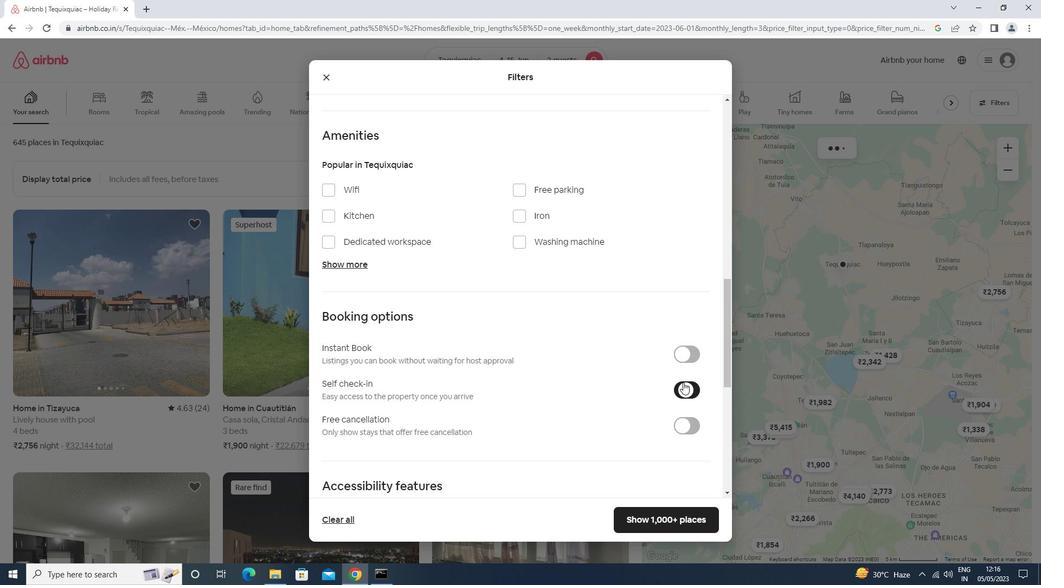 
Action: Mouse scrolled (682, 381) with delta (0, 0)
Screenshot: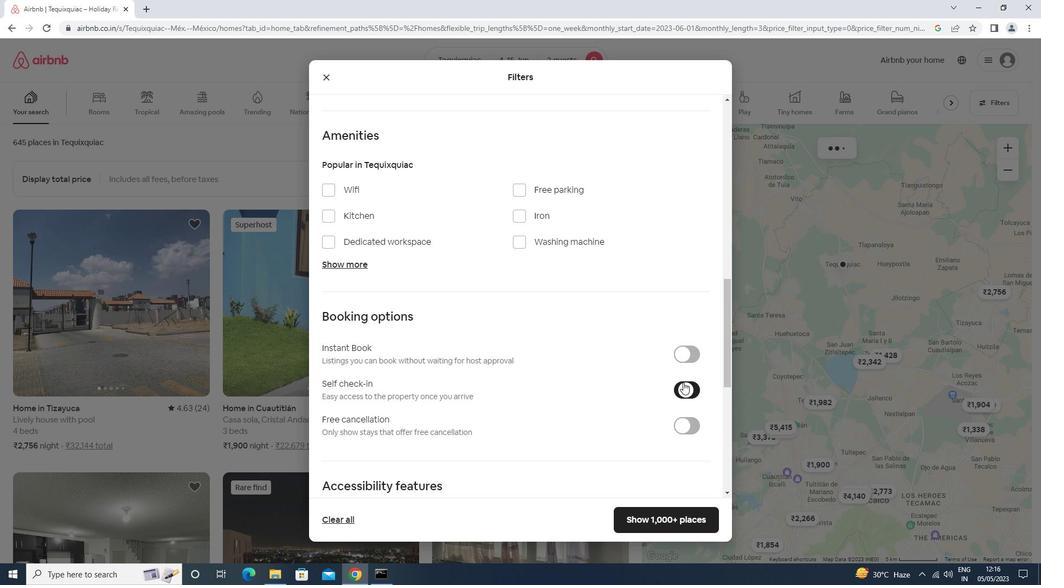 
Action: Mouse scrolled (682, 381) with delta (0, 0)
Screenshot: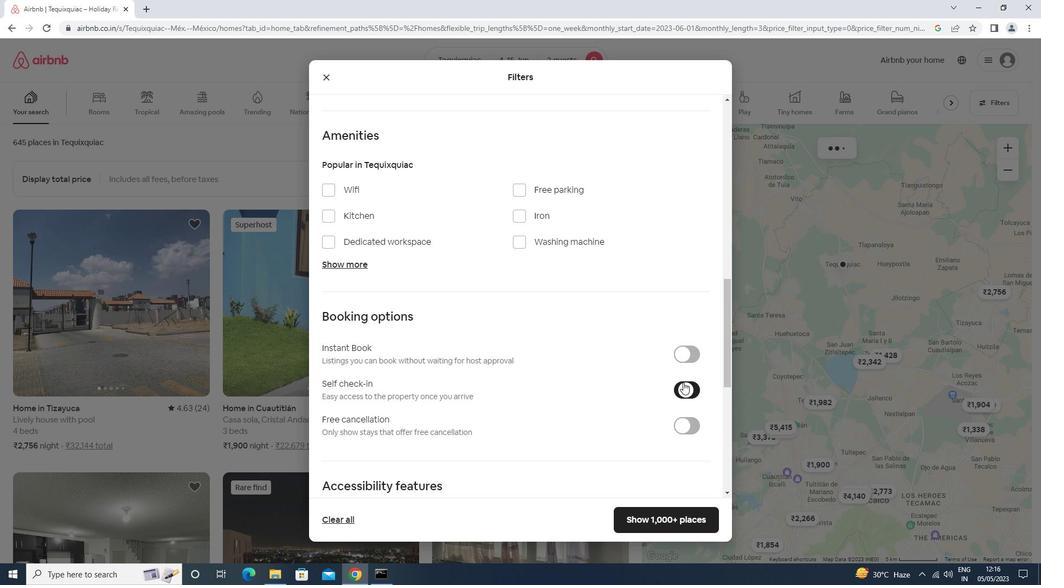 
Action: Mouse scrolled (682, 381) with delta (0, 0)
Screenshot: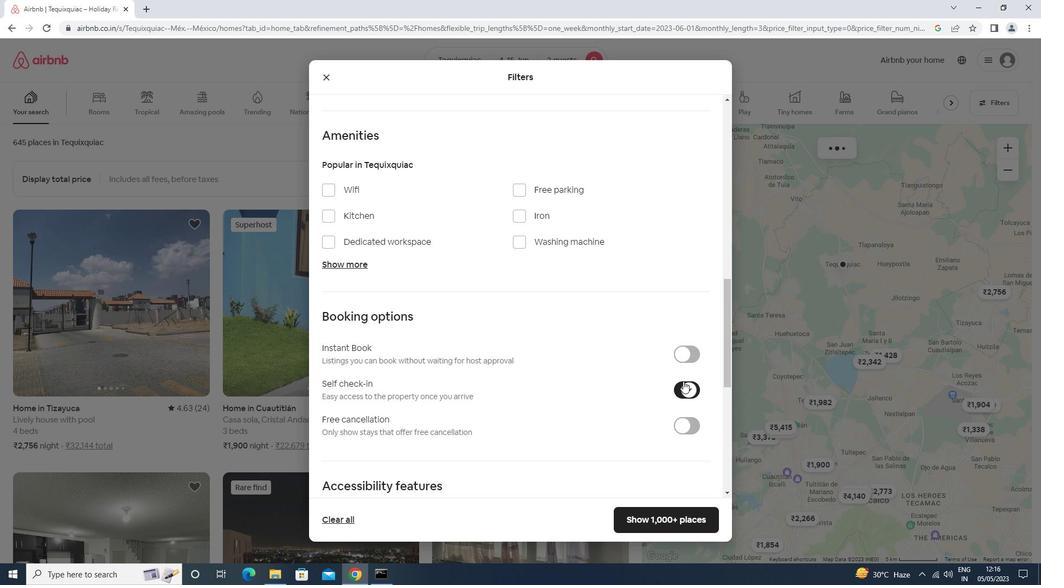 
Action: Mouse scrolled (682, 381) with delta (0, 0)
Screenshot: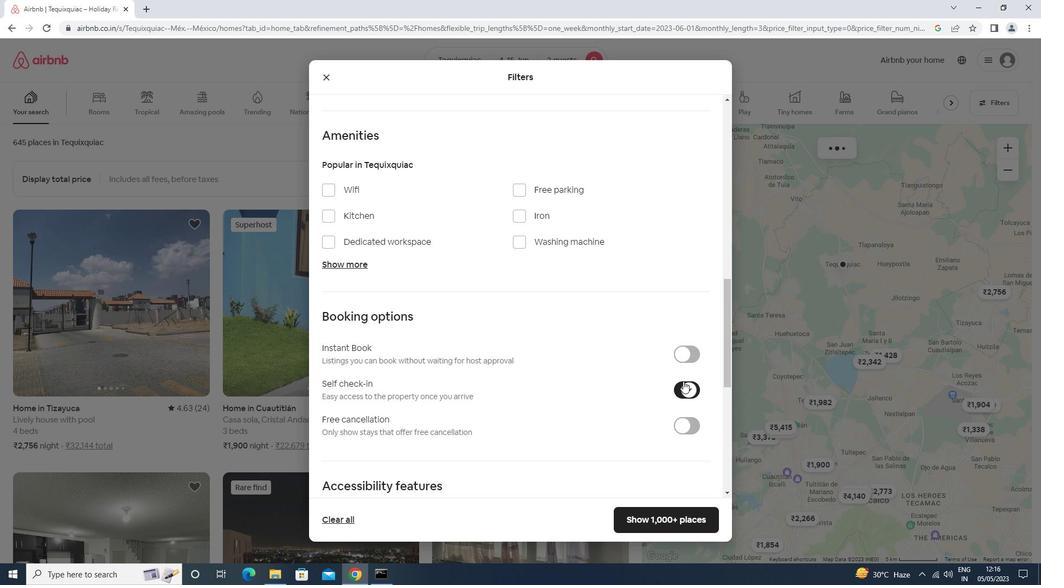 
Action: Mouse scrolled (682, 381) with delta (0, 0)
Screenshot: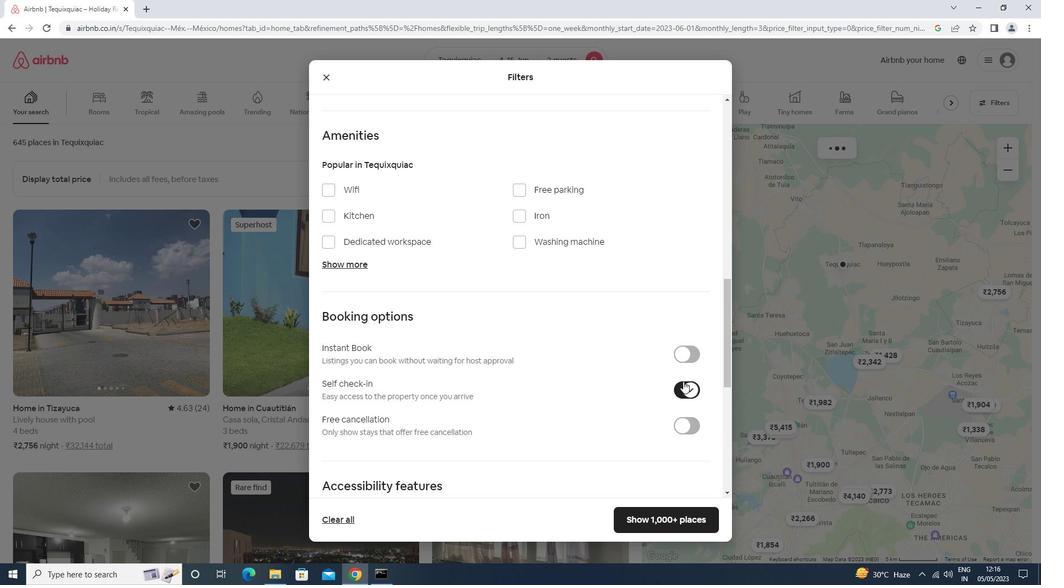 
Action: Mouse moved to (678, 381)
Screenshot: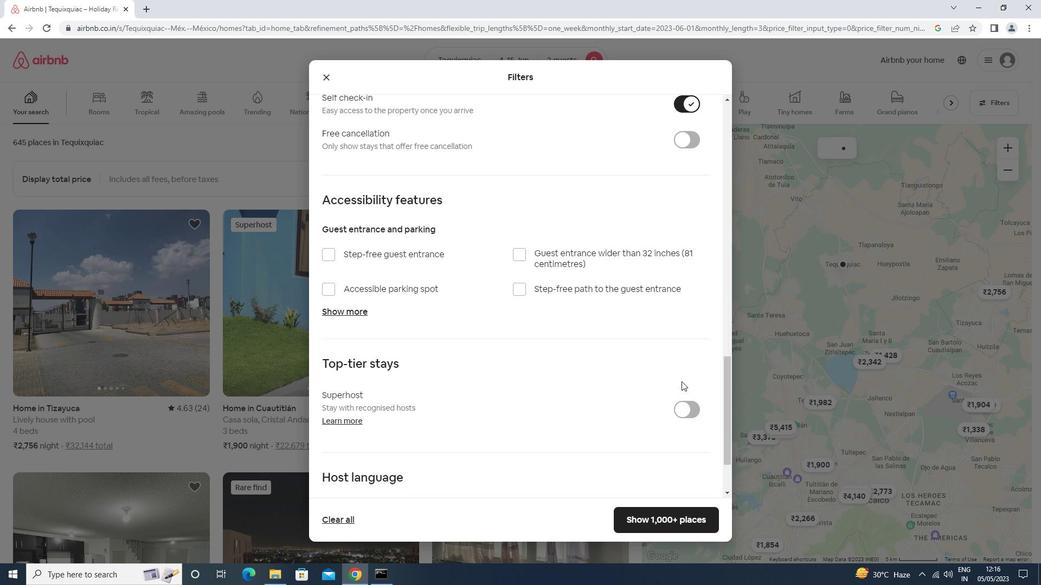 
Action: Mouse scrolled (678, 381) with delta (0, 0)
Screenshot: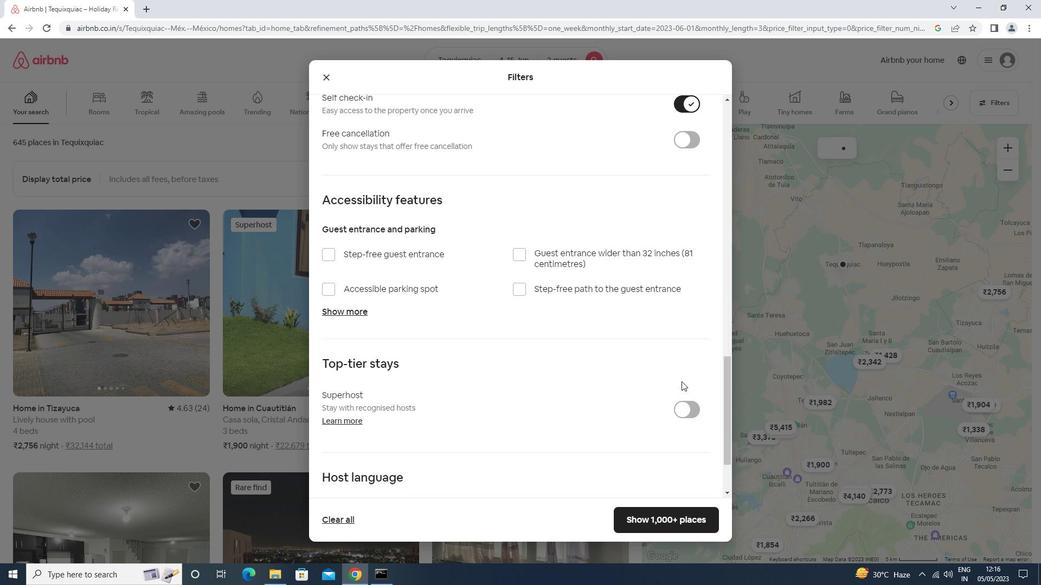 
Action: Mouse moved to (678, 381)
Screenshot: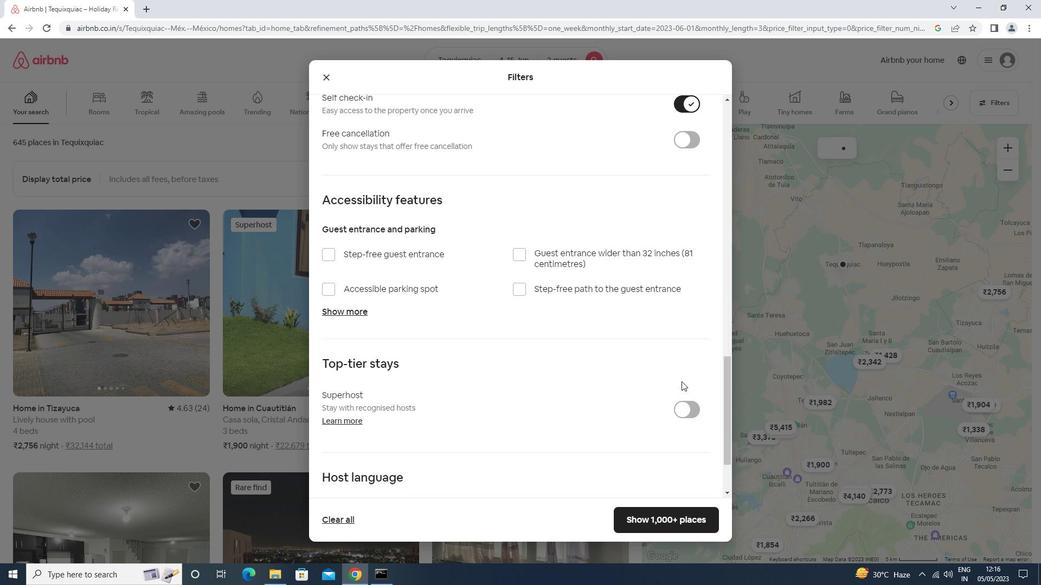 
Action: Mouse scrolled (678, 381) with delta (0, 0)
Screenshot: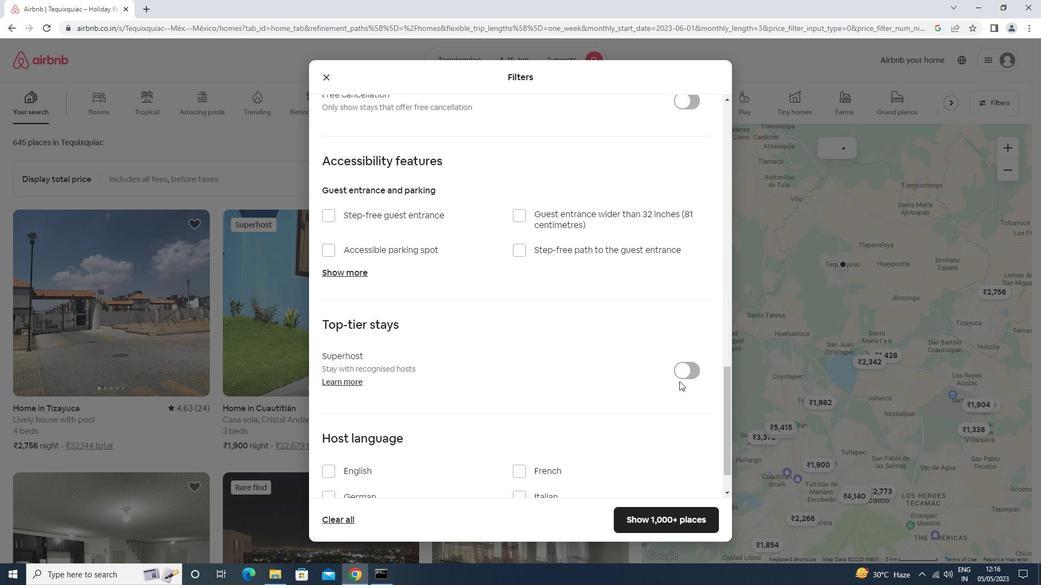 
Action: Mouse scrolled (678, 381) with delta (0, 0)
Screenshot: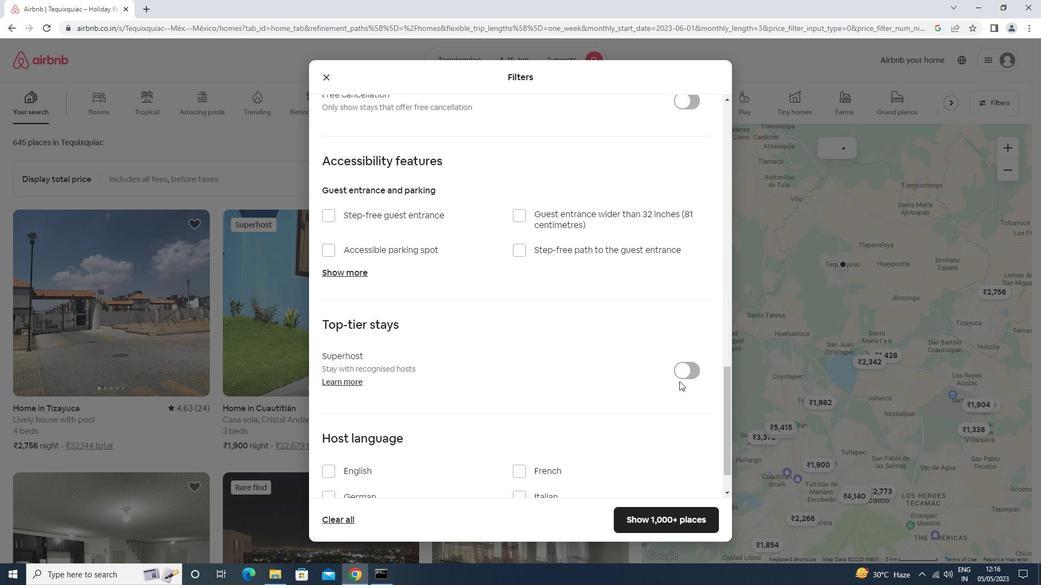 
Action: Mouse scrolled (678, 381) with delta (0, 0)
Screenshot: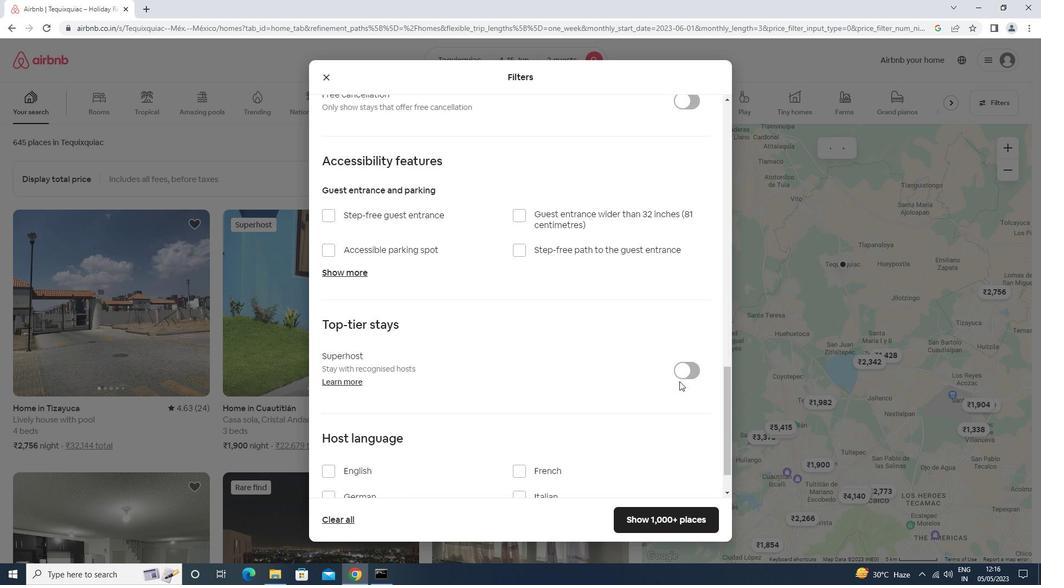 
Action: Mouse scrolled (678, 381) with delta (0, 0)
Screenshot: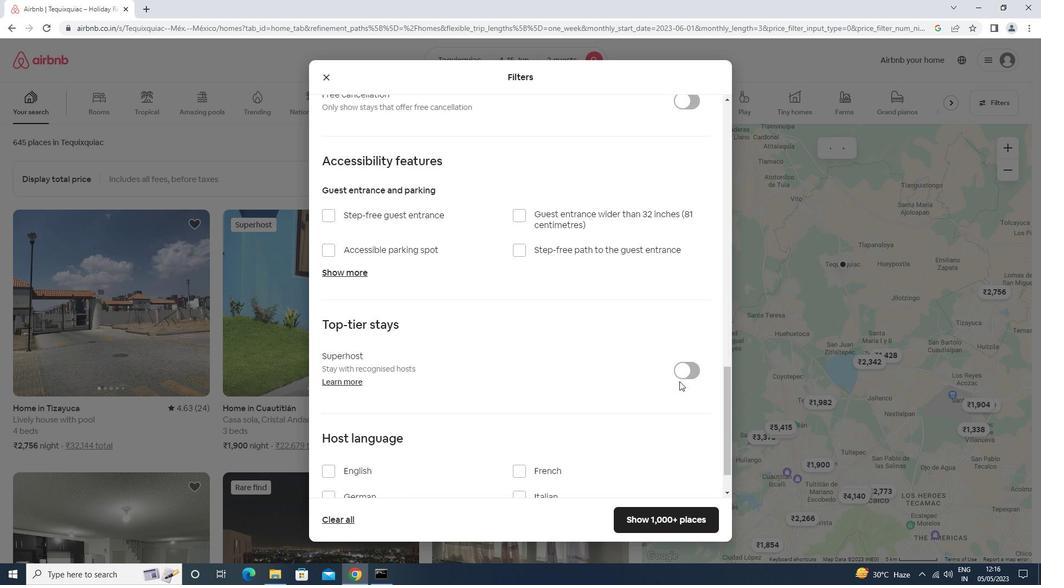 
Action: Mouse moved to (348, 422)
Screenshot: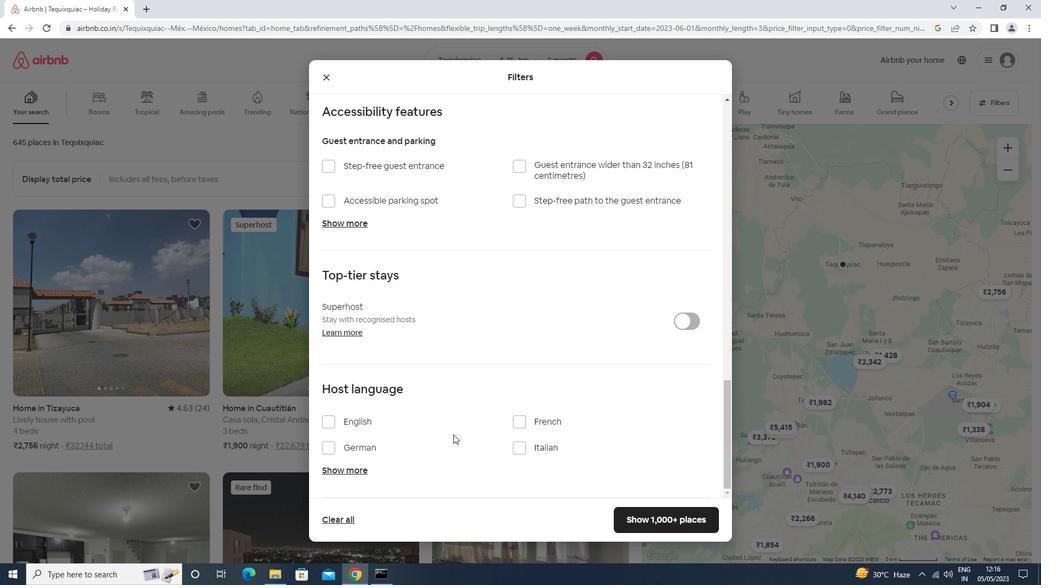 
Action: Mouse pressed left at (348, 422)
Screenshot: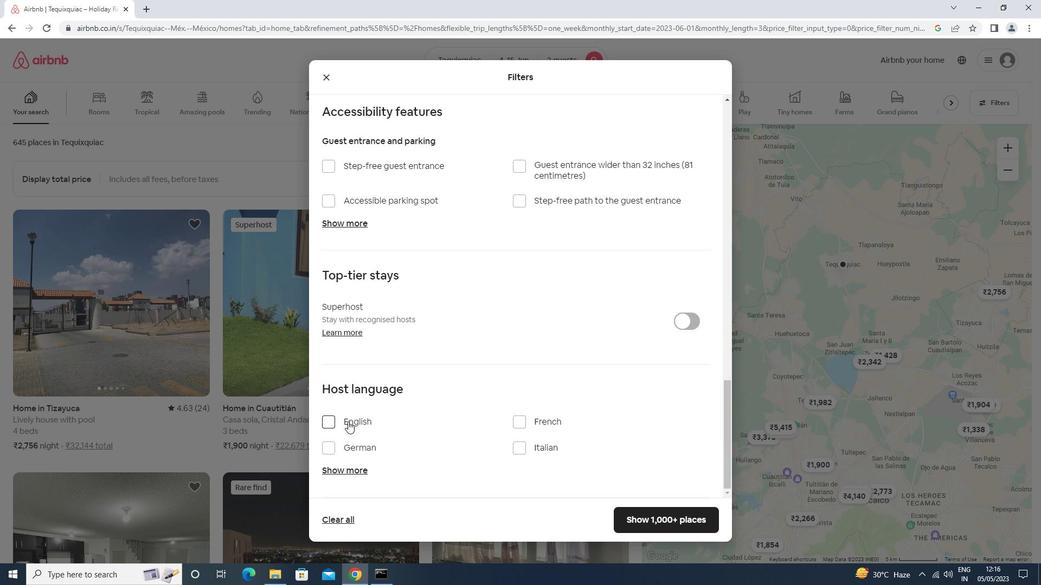 
Action: Mouse moved to (663, 517)
Screenshot: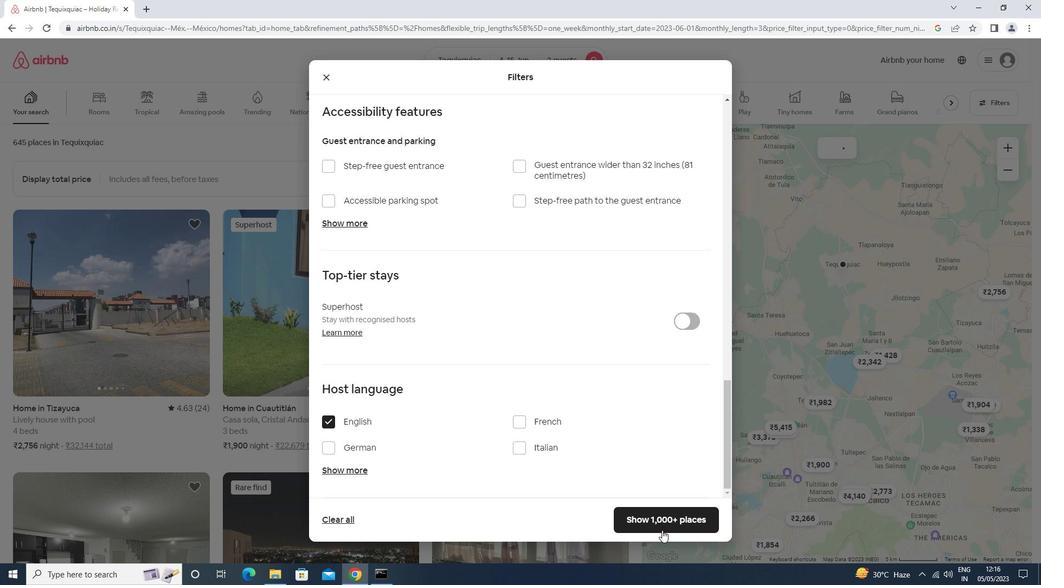 
Action: Mouse pressed left at (663, 517)
Screenshot: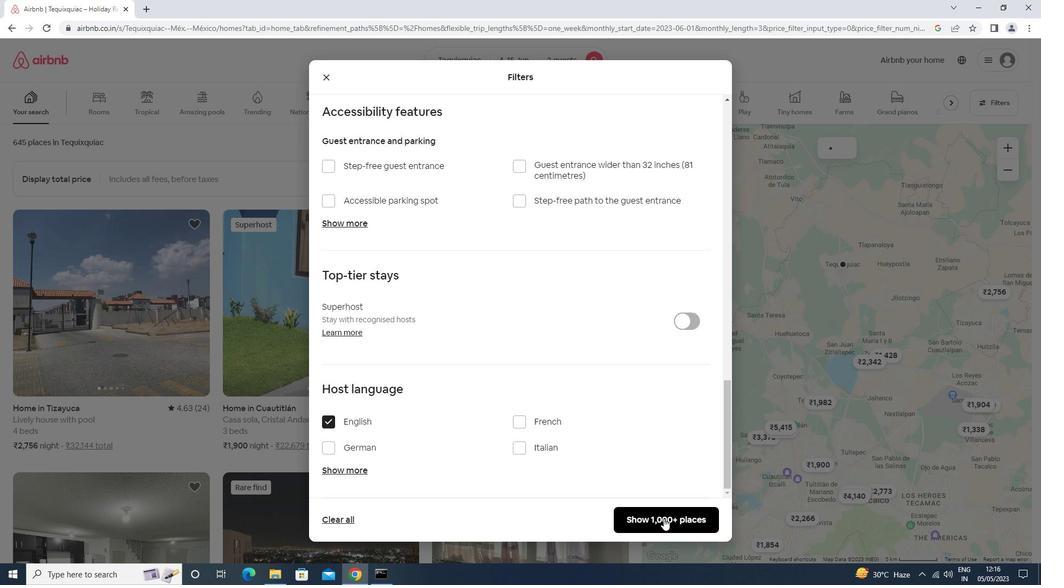 
